 Task: Create a due date automation trigger when advanced on, on the tuesday before a card is due add fields with custom field "Resume" set to a date in this week at 11:00 AM.
Action: Mouse moved to (1149, 97)
Screenshot: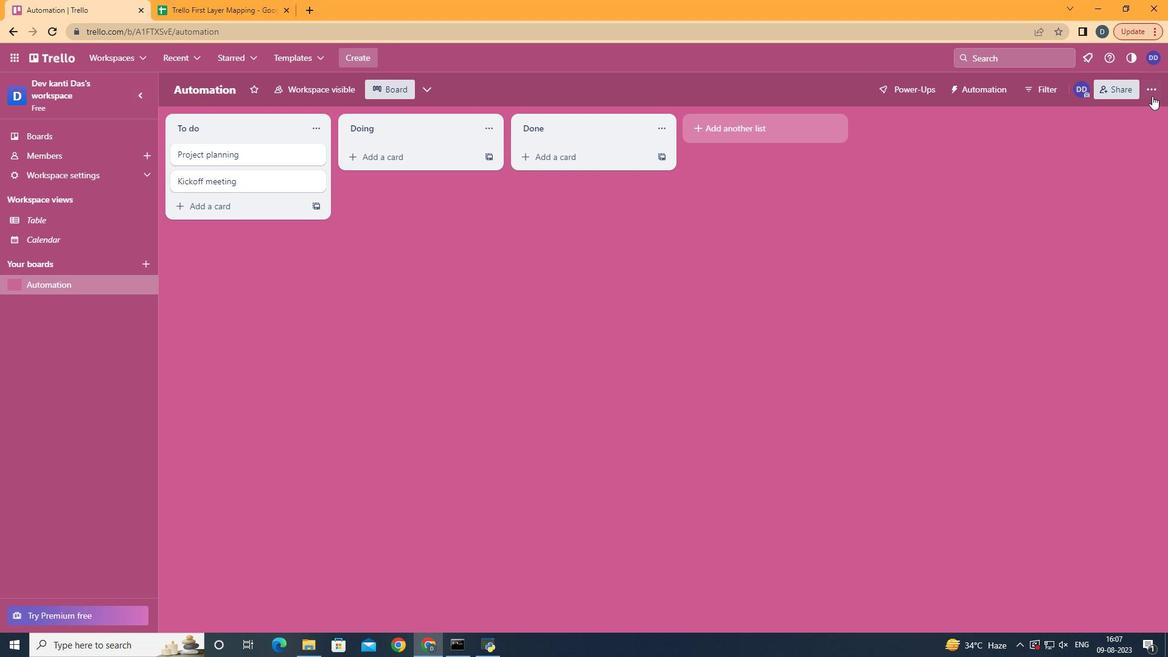 
Action: Mouse pressed left at (1149, 97)
Screenshot: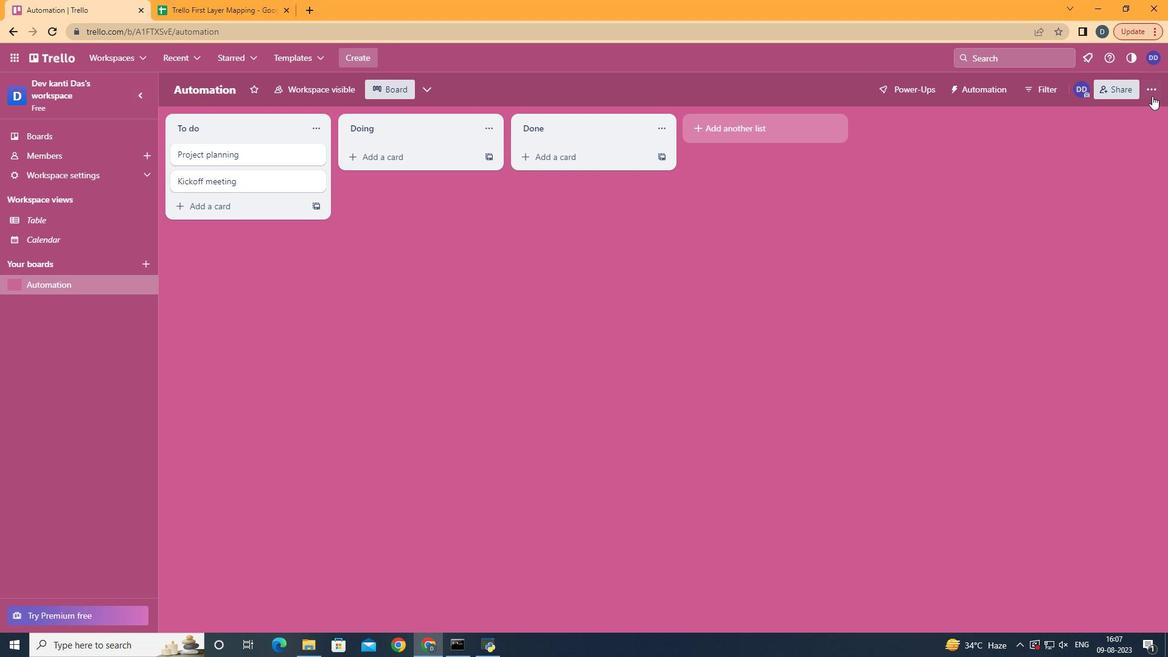 
Action: Mouse moved to (1149, 93)
Screenshot: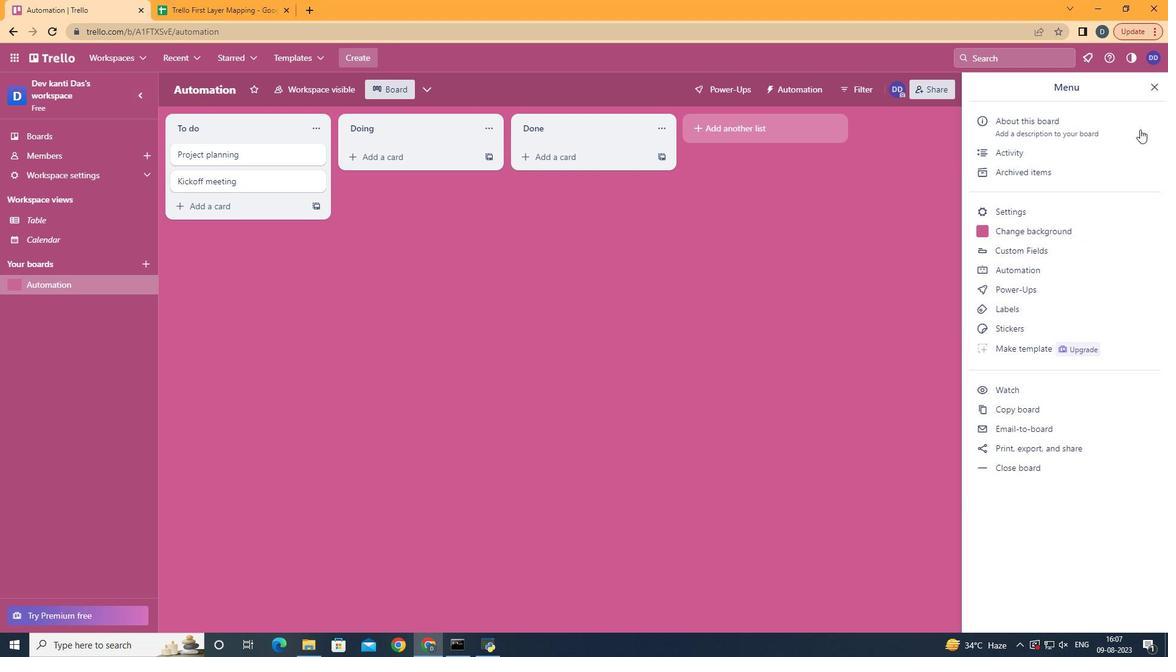 
Action: Mouse pressed left at (1149, 93)
Screenshot: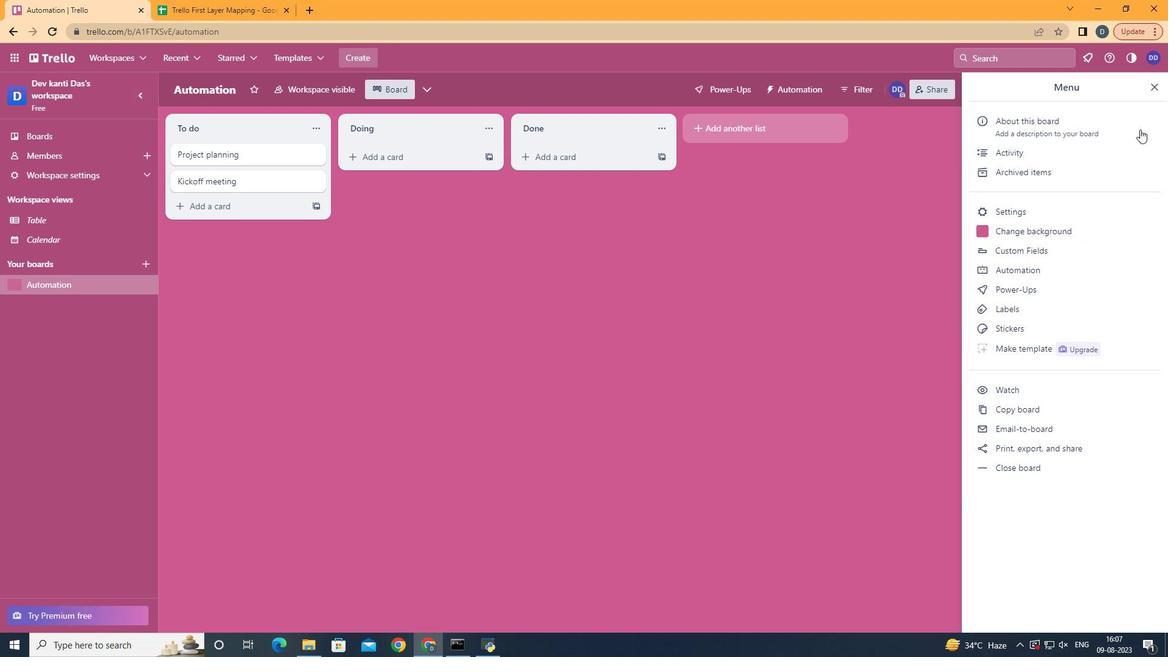 
Action: Mouse moved to (1033, 270)
Screenshot: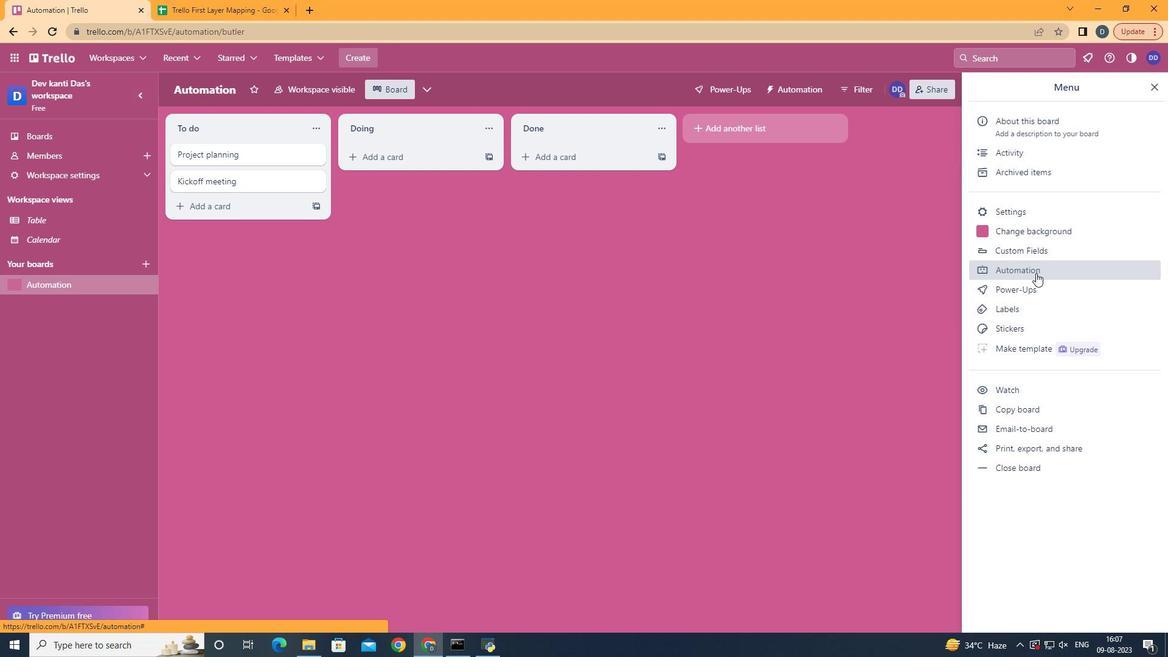 
Action: Mouse pressed left at (1033, 270)
Screenshot: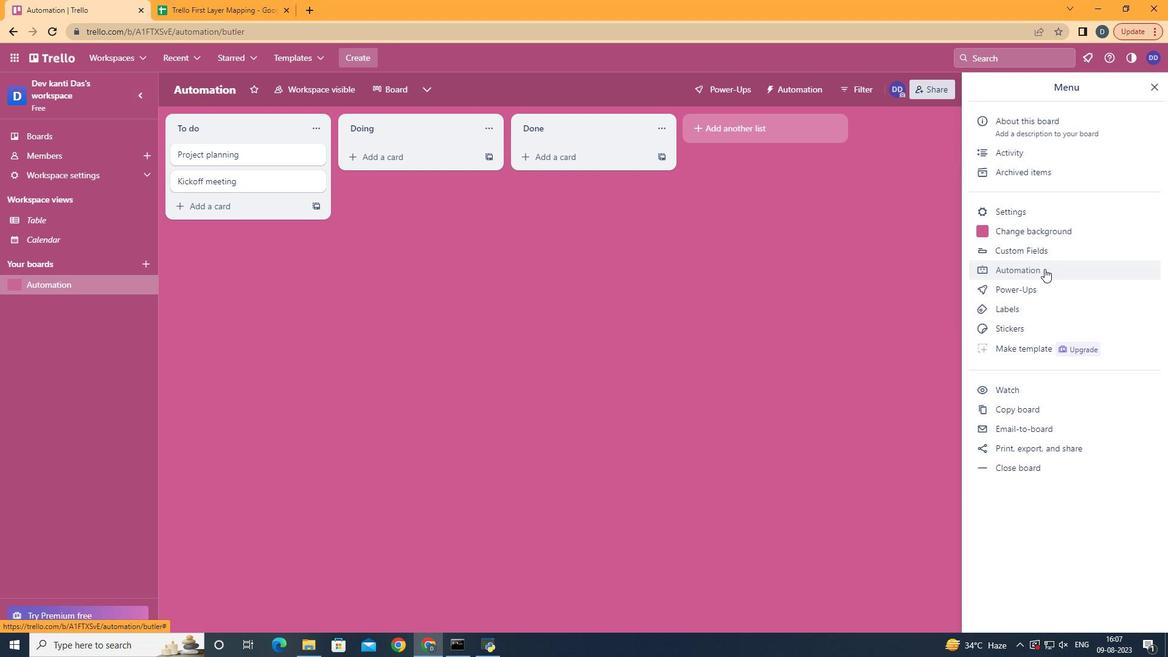 
Action: Mouse moved to (226, 242)
Screenshot: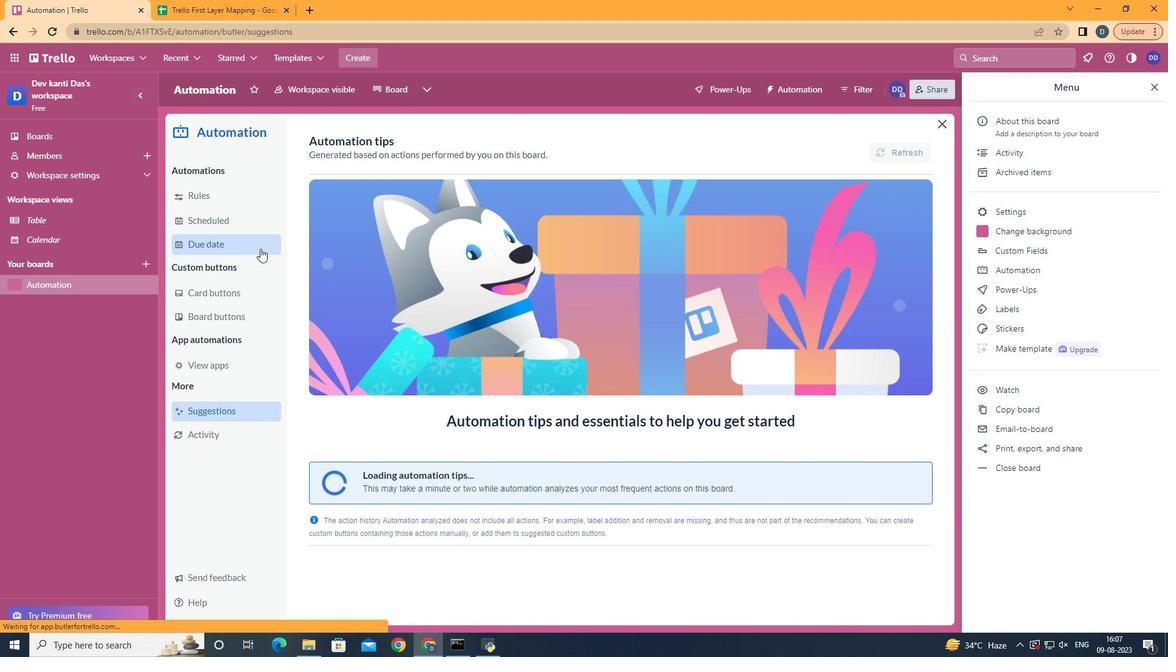 
Action: Mouse pressed left at (226, 242)
Screenshot: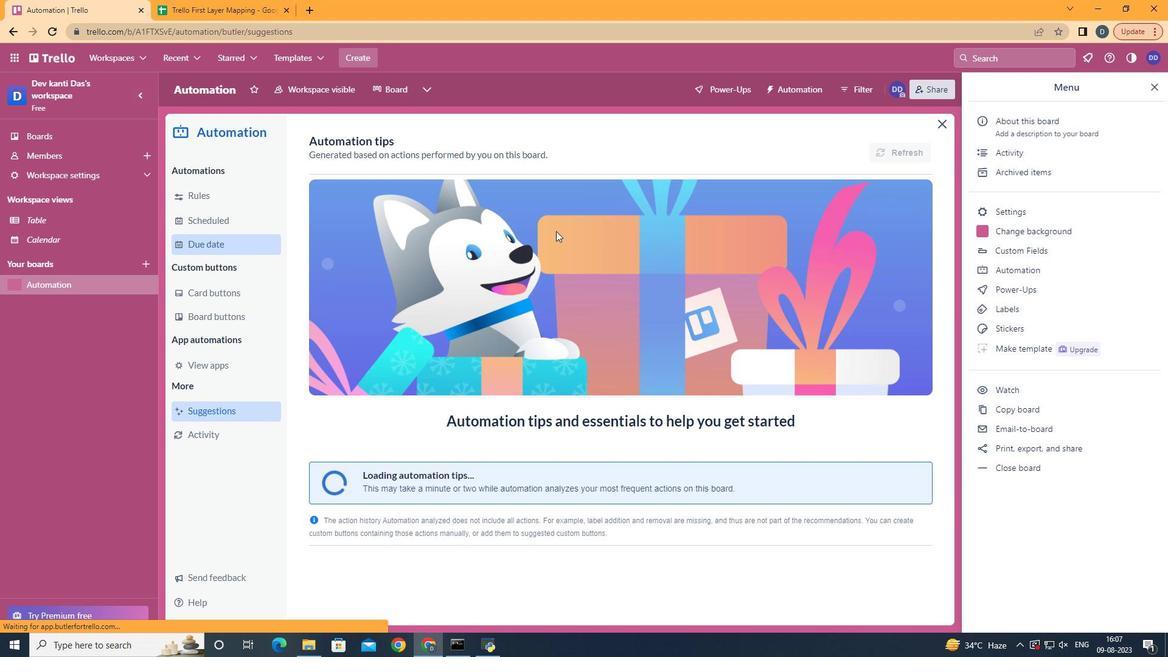 
Action: Mouse moved to (870, 145)
Screenshot: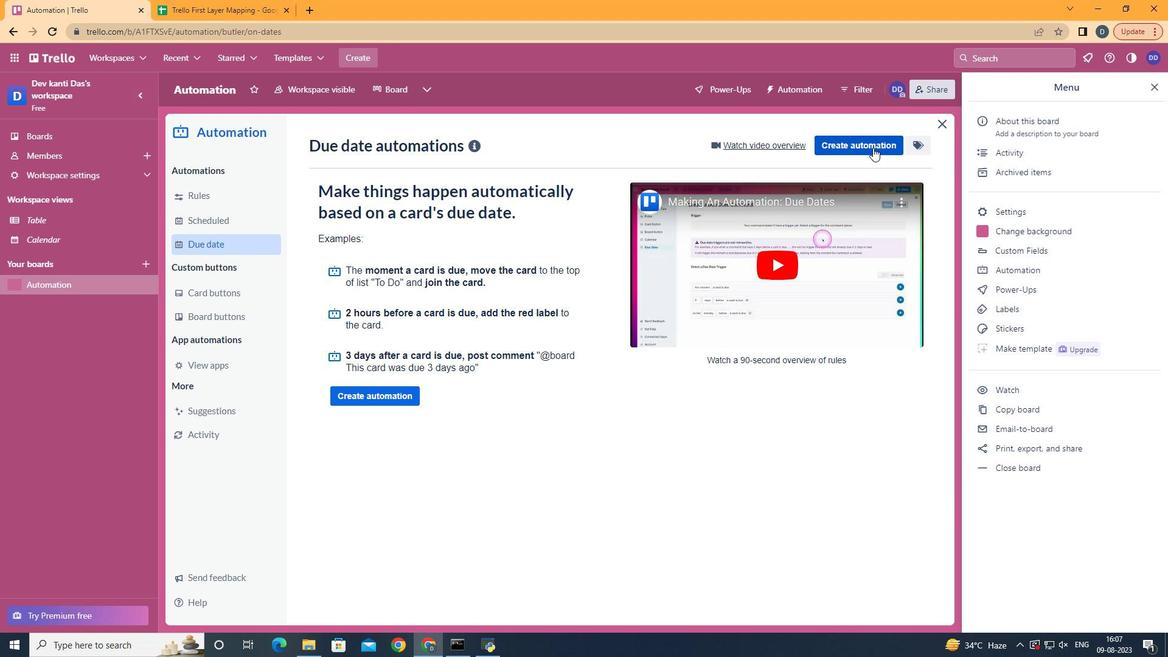 
Action: Mouse pressed left at (870, 145)
Screenshot: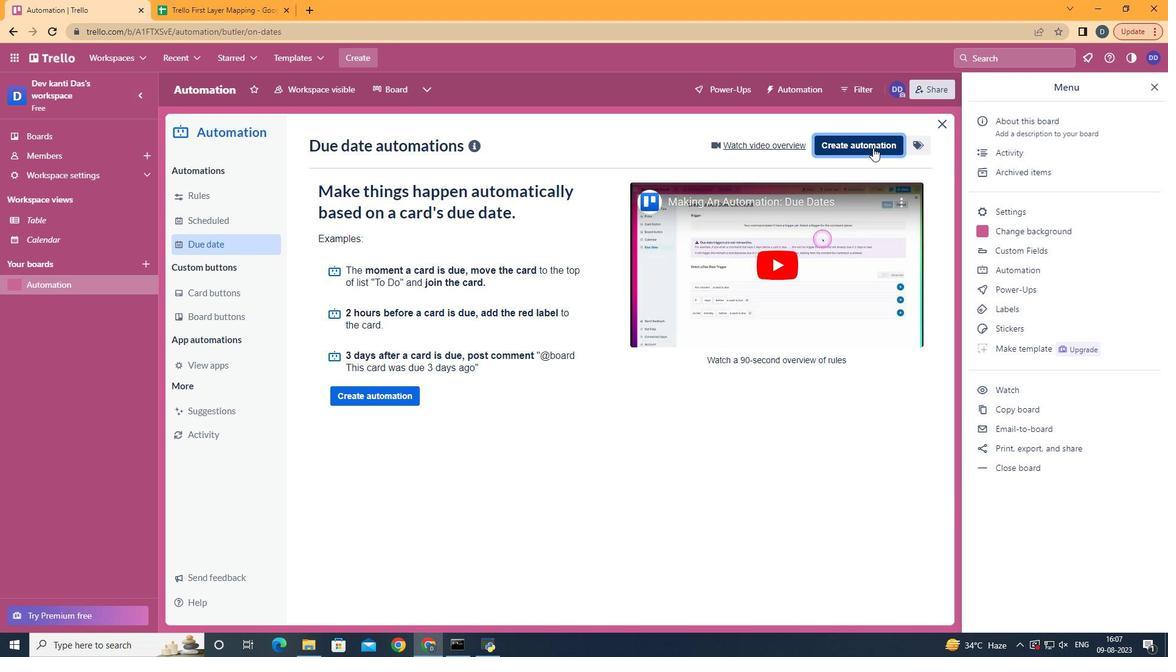 
Action: Mouse moved to (661, 255)
Screenshot: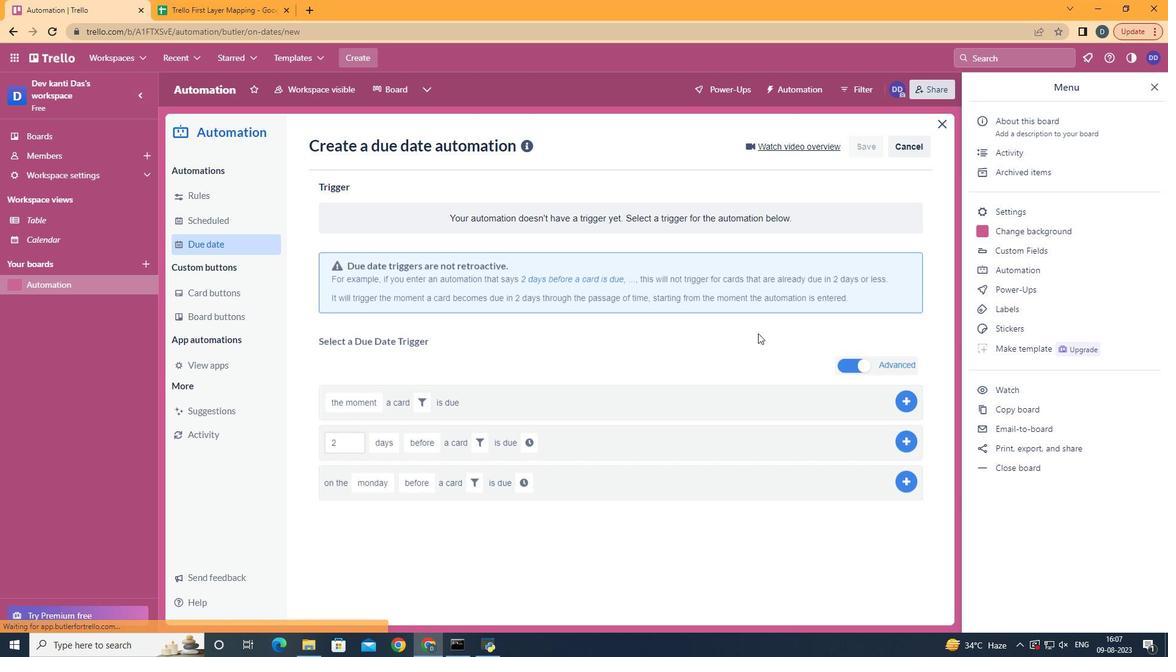 
Action: Mouse pressed left at (661, 255)
Screenshot: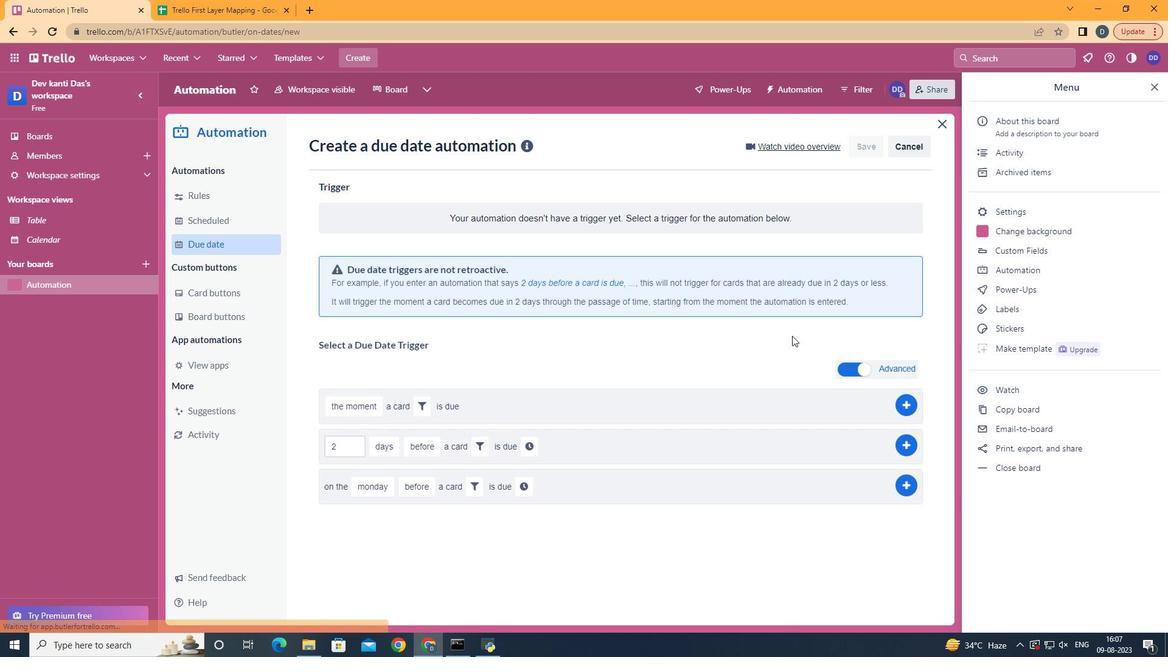 
Action: Mouse moved to (398, 333)
Screenshot: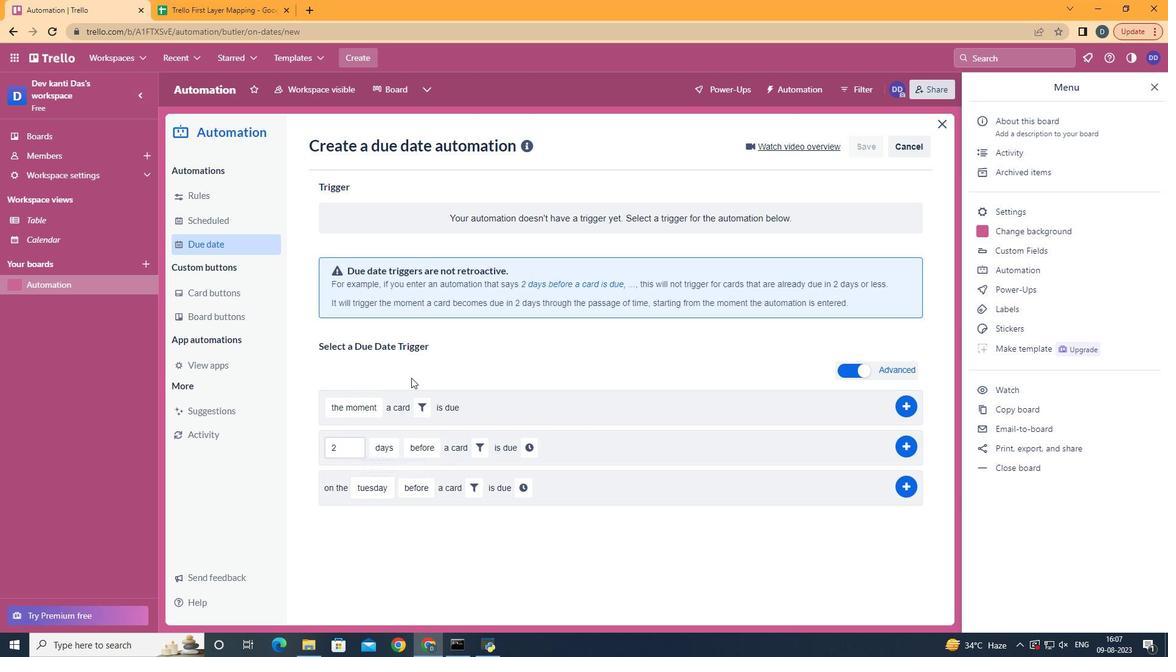 
Action: Mouse pressed left at (398, 333)
Screenshot: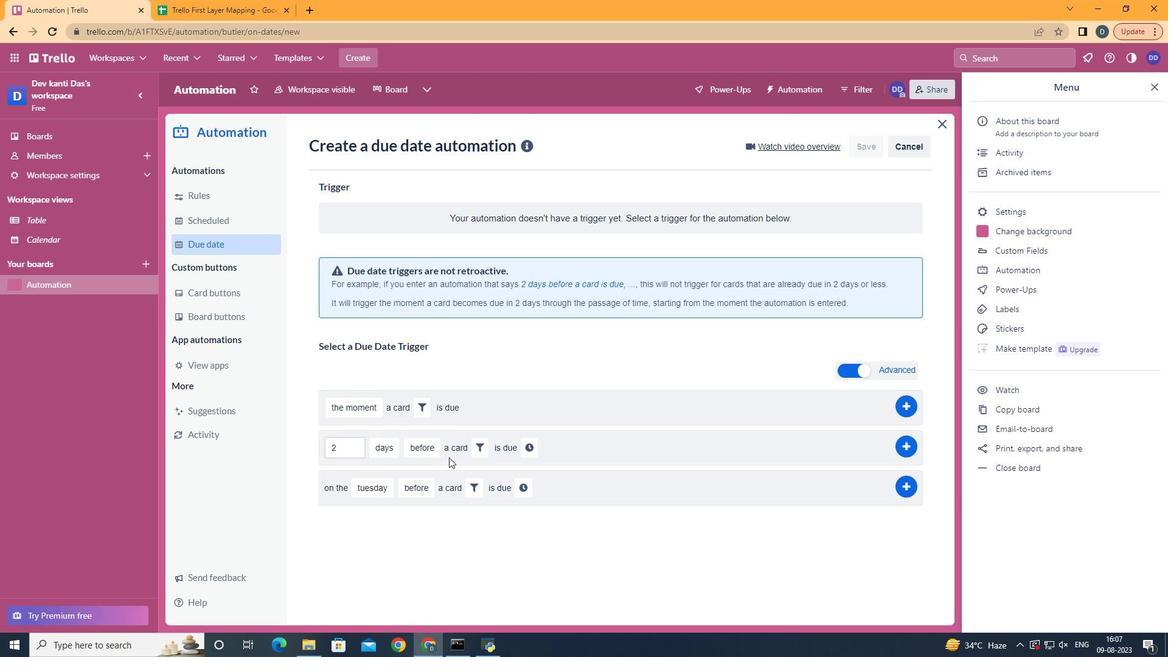 
Action: Mouse moved to (464, 484)
Screenshot: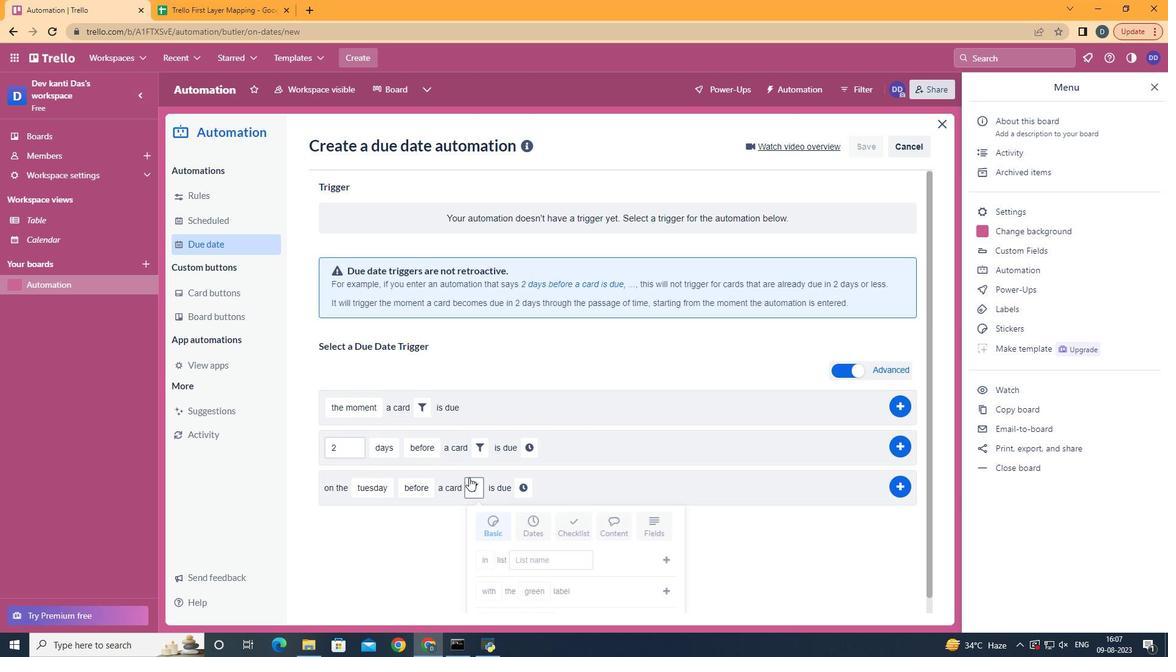 
Action: Mouse pressed left at (464, 484)
Screenshot: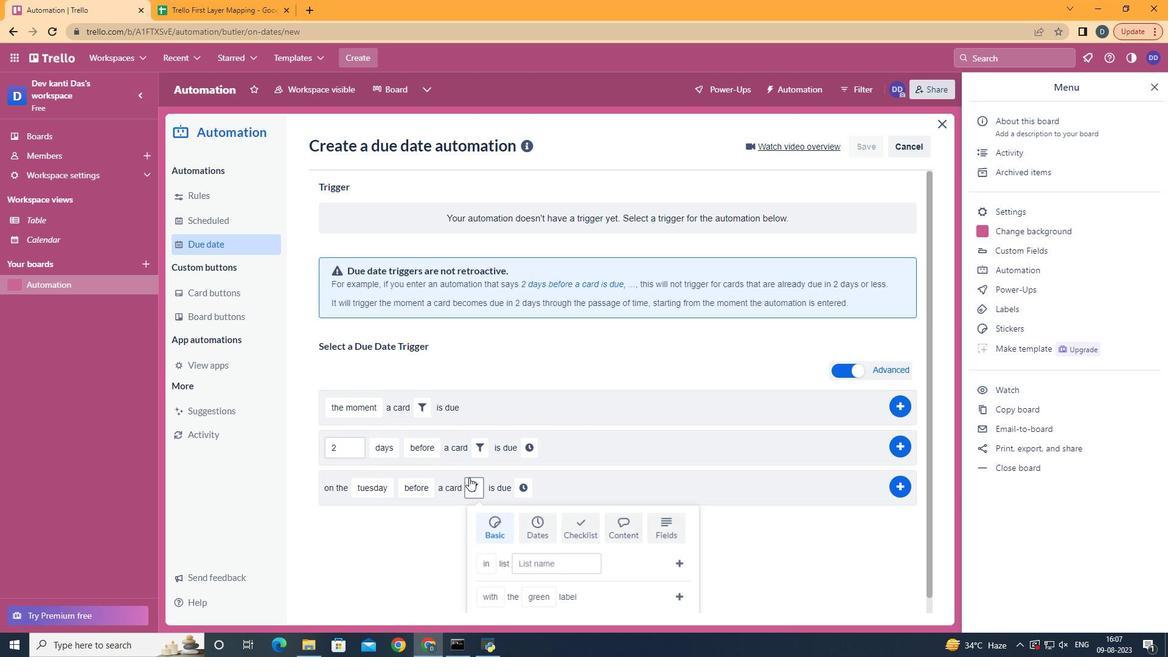 
Action: Mouse moved to (668, 528)
Screenshot: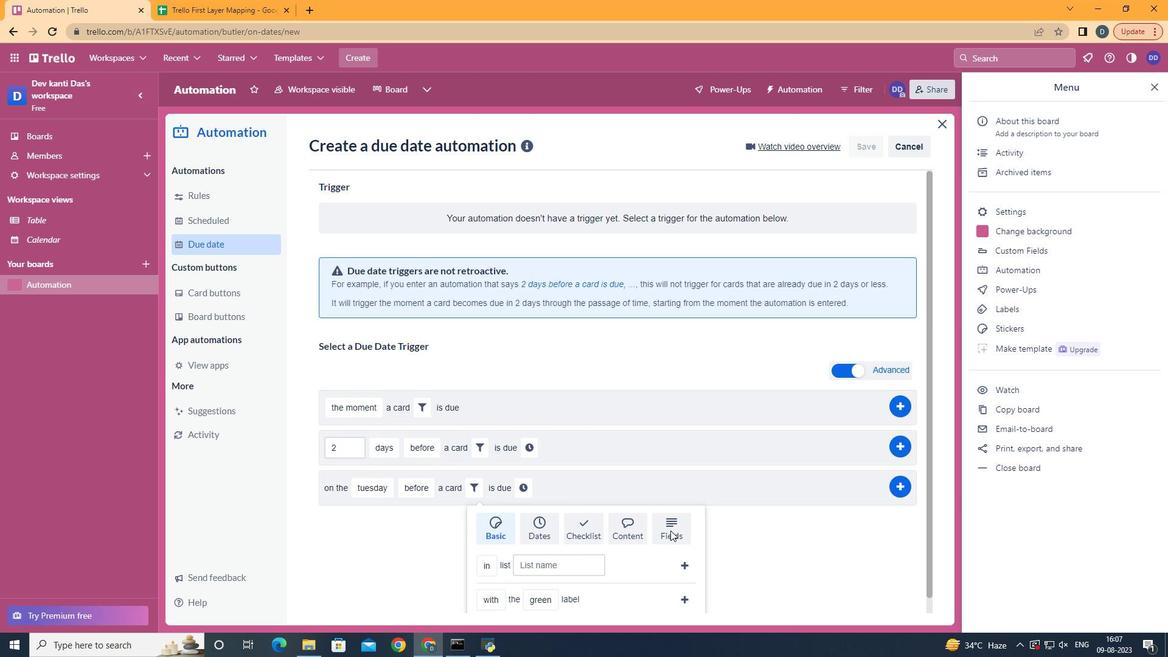 
Action: Mouse pressed left at (668, 528)
Screenshot: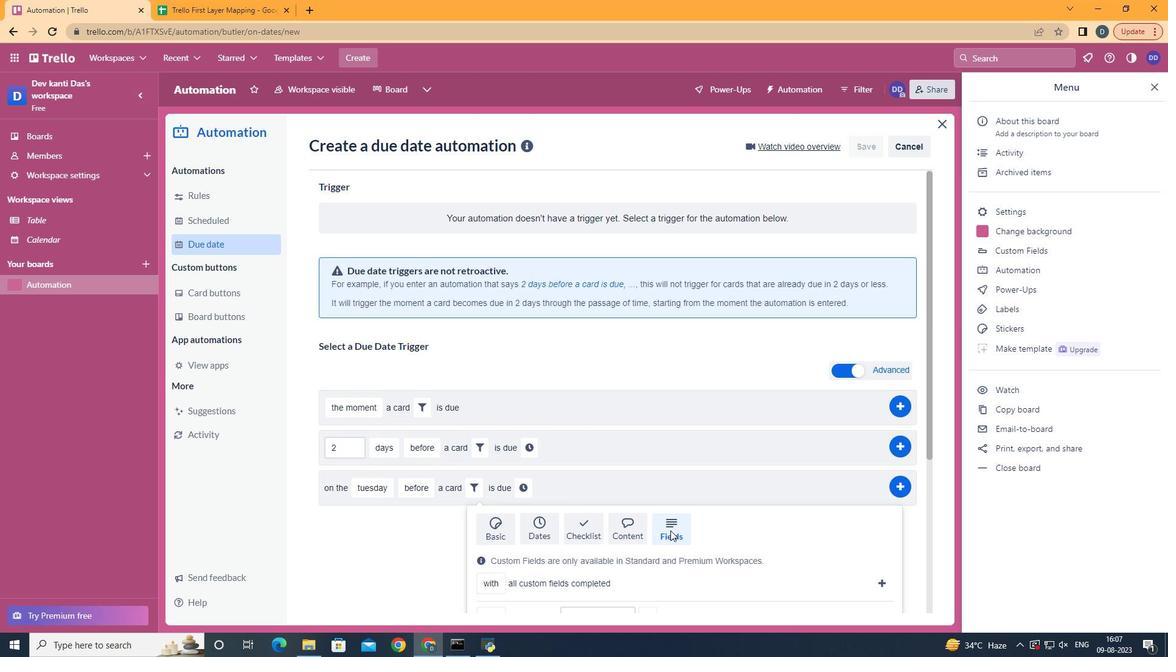 
Action: Mouse scrolled (668, 527) with delta (0, 0)
Screenshot: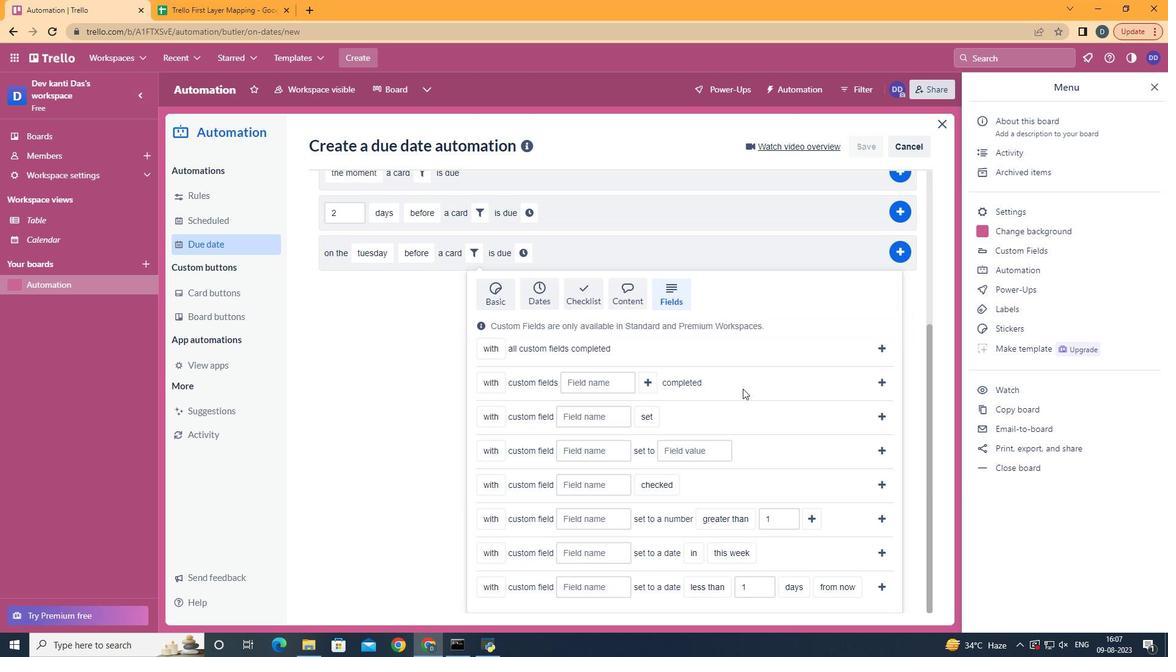 
Action: Mouse scrolled (668, 527) with delta (0, 0)
Screenshot: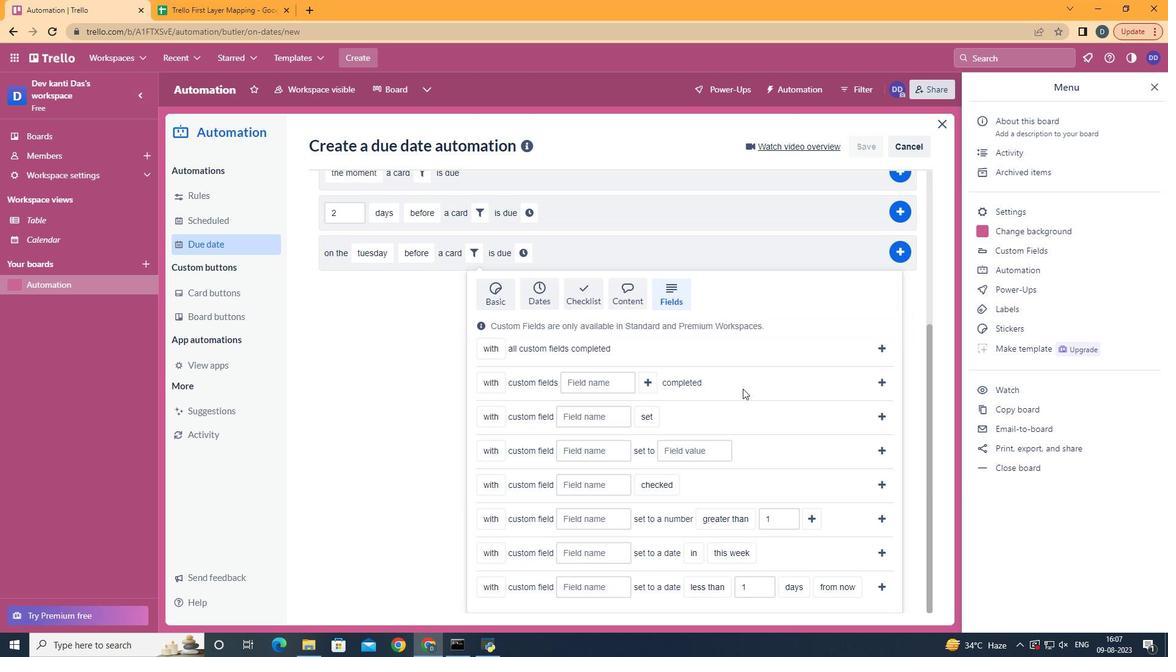 
Action: Mouse scrolled (668, 527) with delta (0, 0)
Screenshot: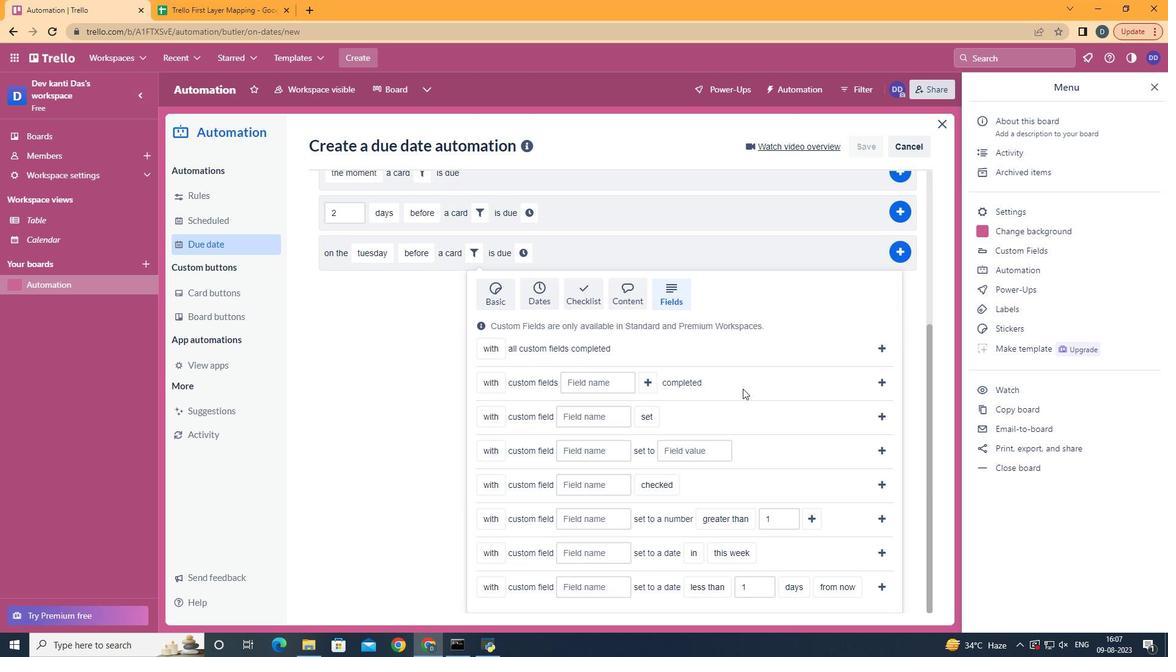 
Action: Mouse scrolled (668, 526) with delta (0, -1)
Screenshot: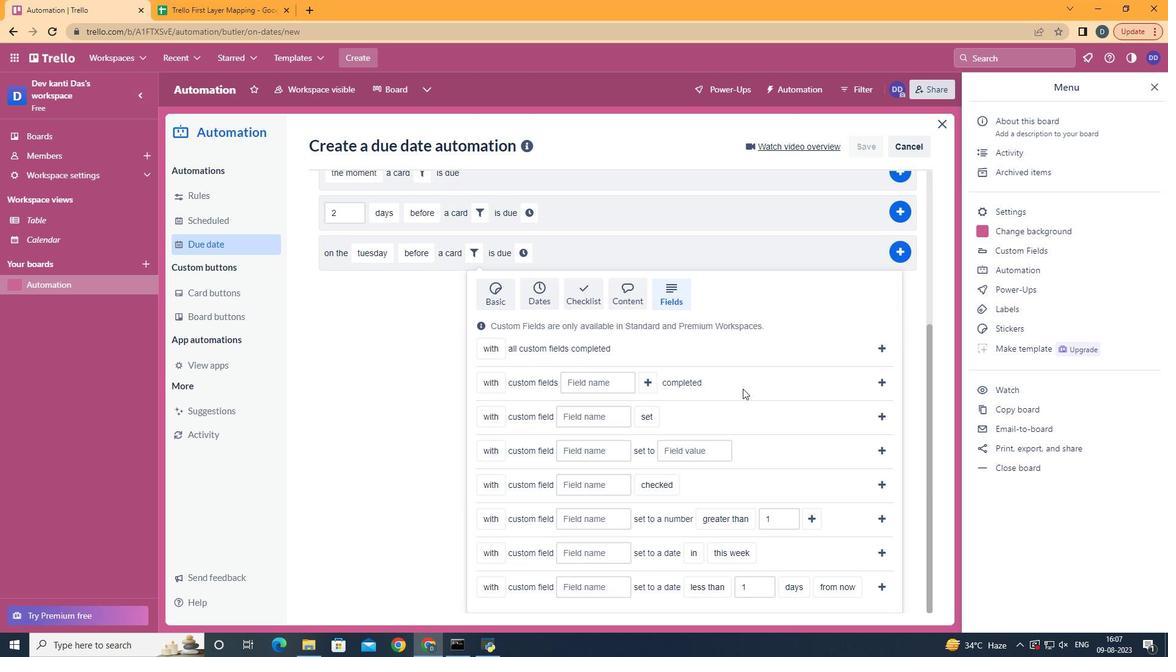 
Action: Mouse moved to (669, 528)
Screenshot: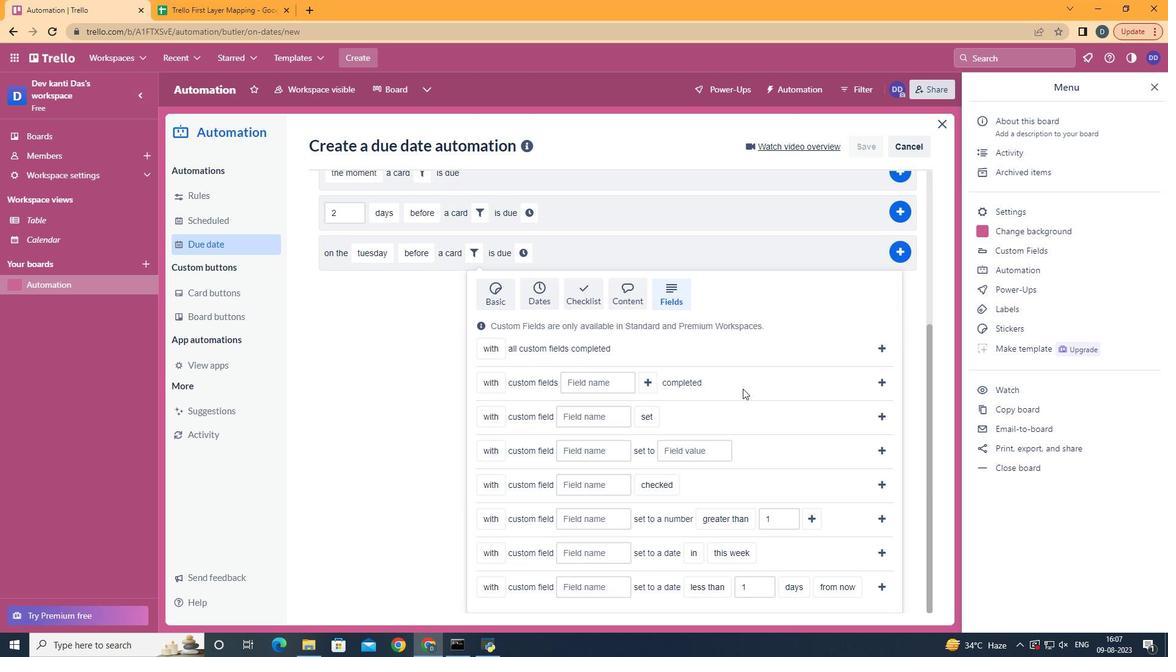 
Action: Mouse scrolled (669, 528) with delta (0, 0)
Screenshot: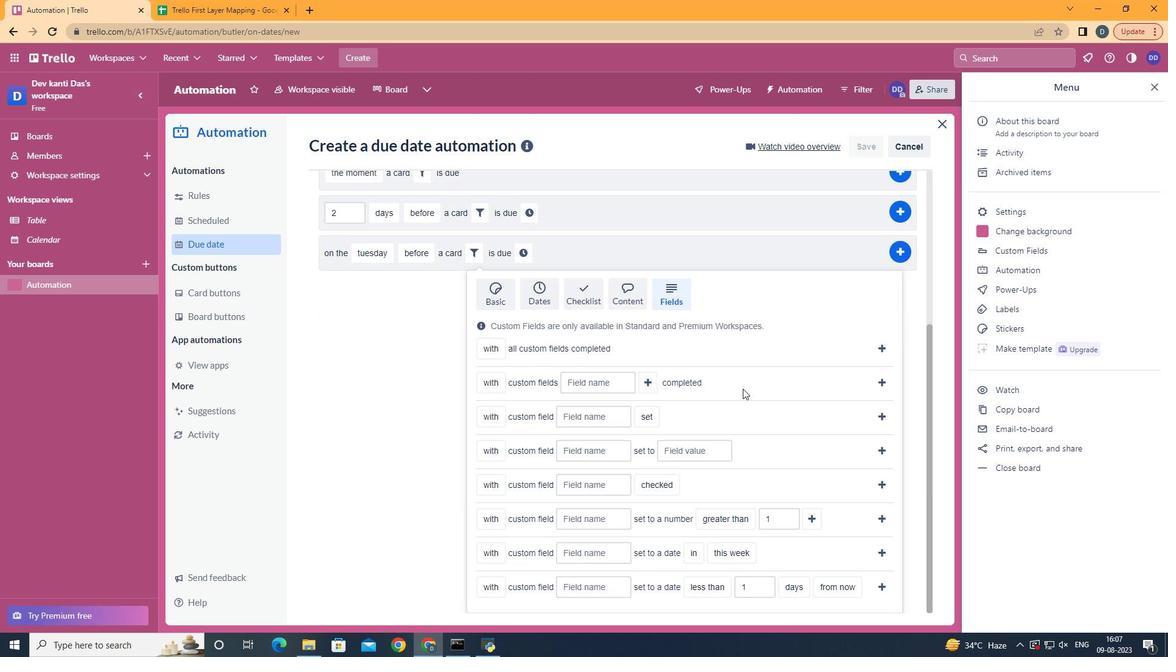
Action: Mouse moved to (495, 569)
Screenshot: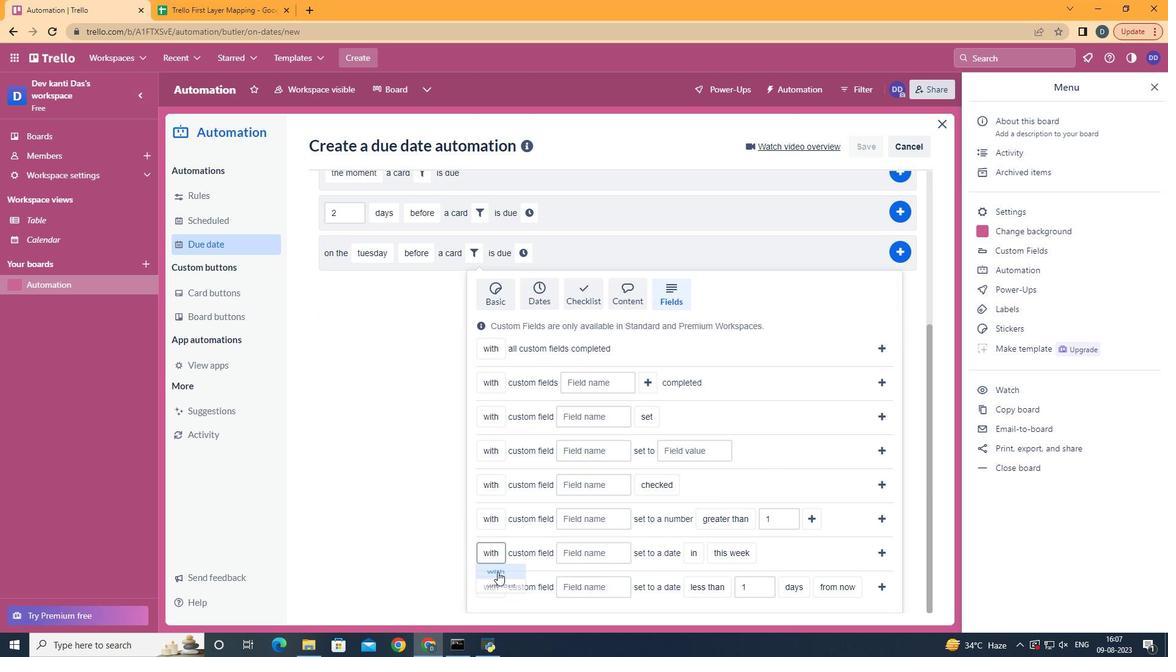 
Action: Mouse pressed left at (495, 569)
Screenshot: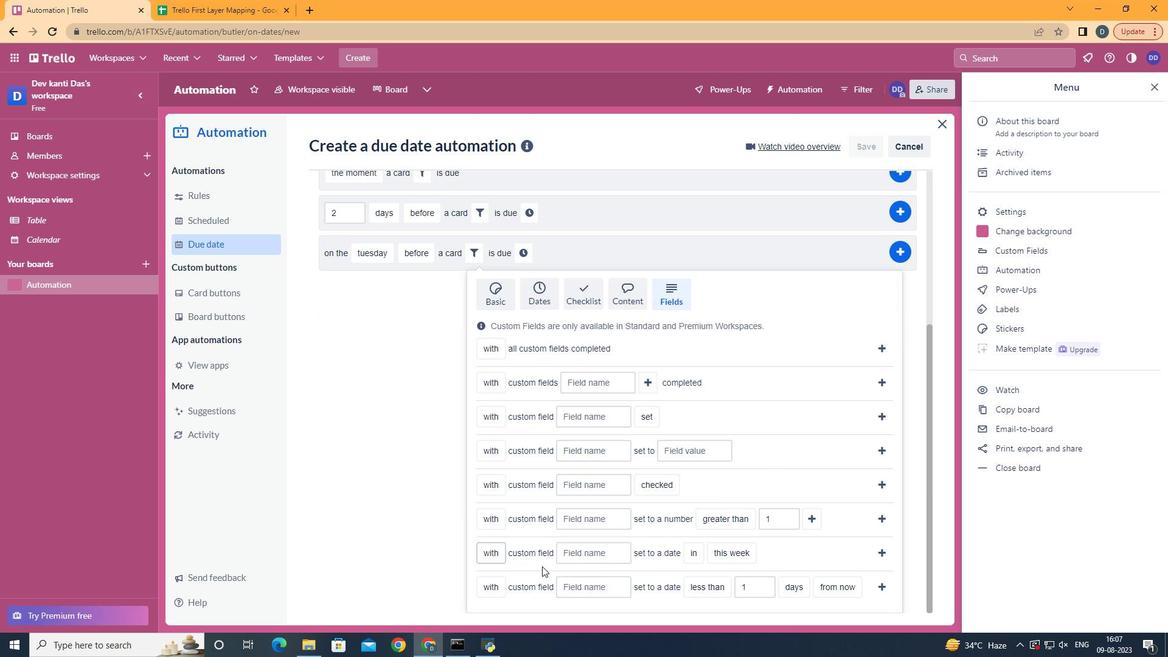 
Action: Mouse moved to (579, 554)
Screenshot: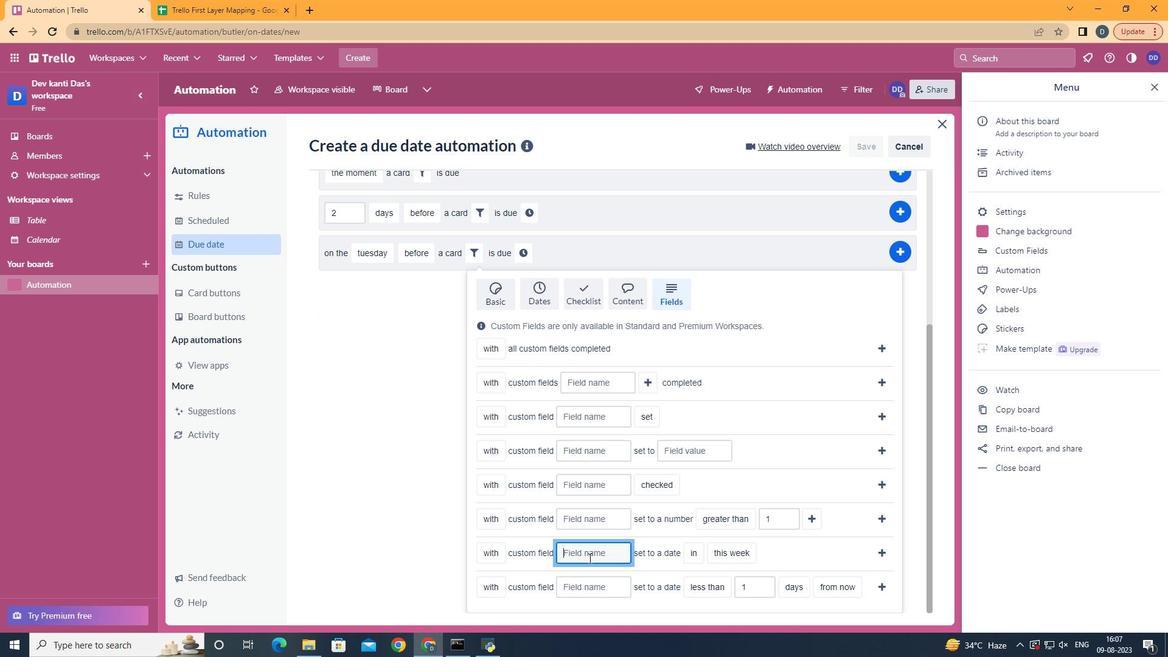 
Action: Mouse pressed left at (579, 554)
Screenshot: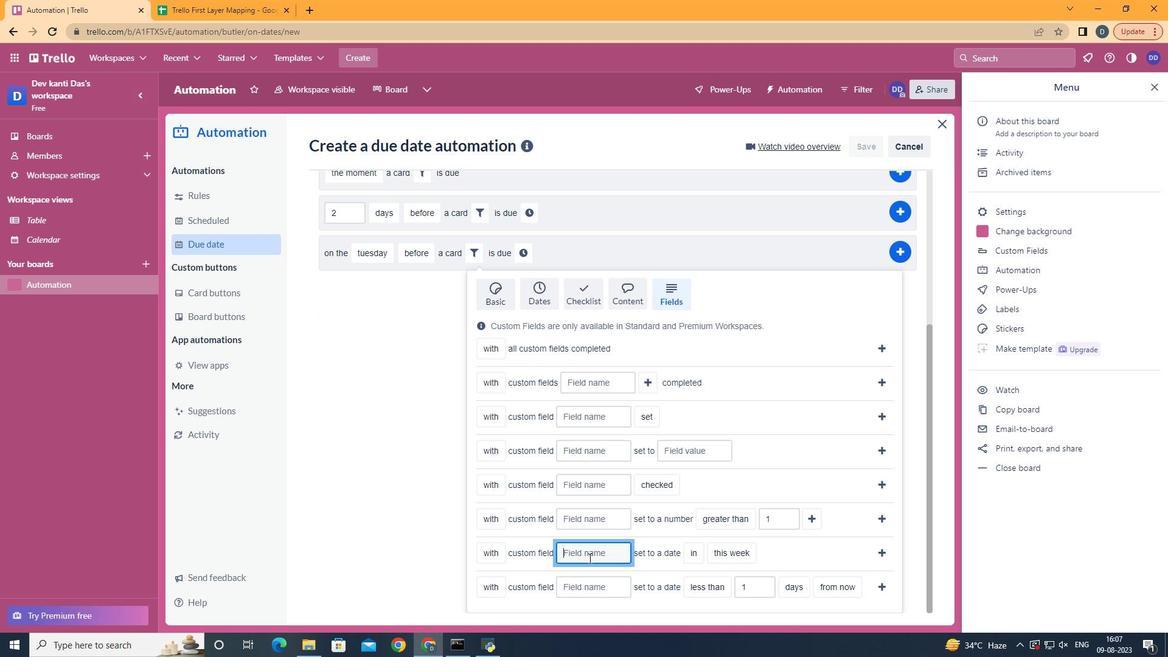 
Action: Mouse moved to (586, 555)
Screenshot: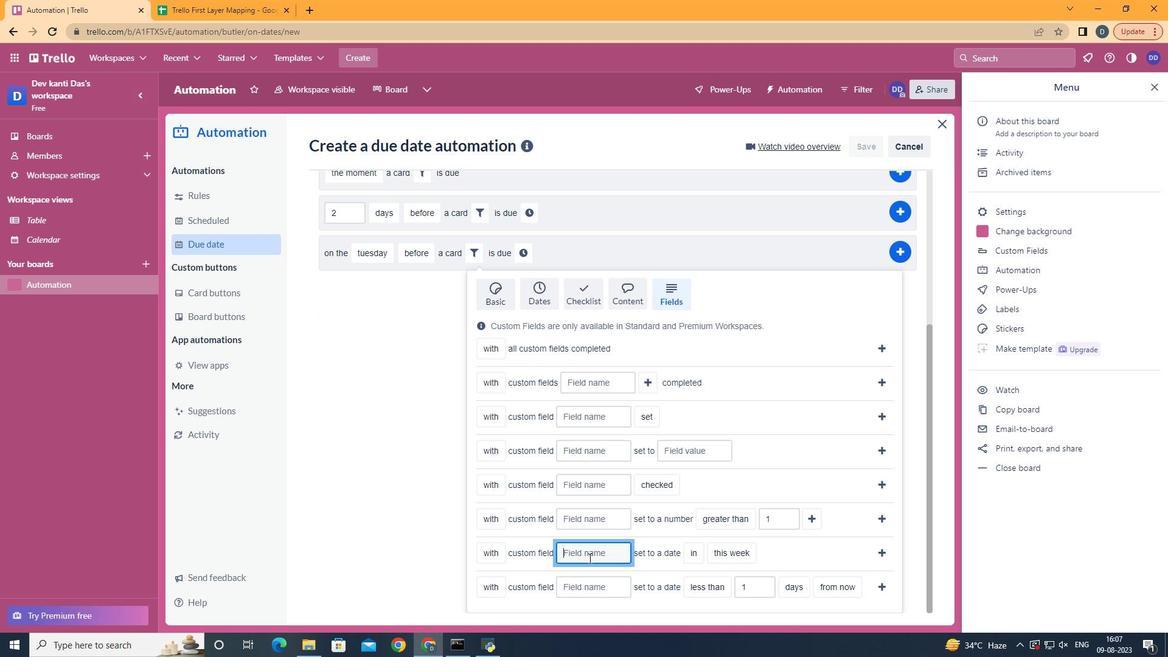 
Action: Key pressed <Key.shift>Resume
Screenshot: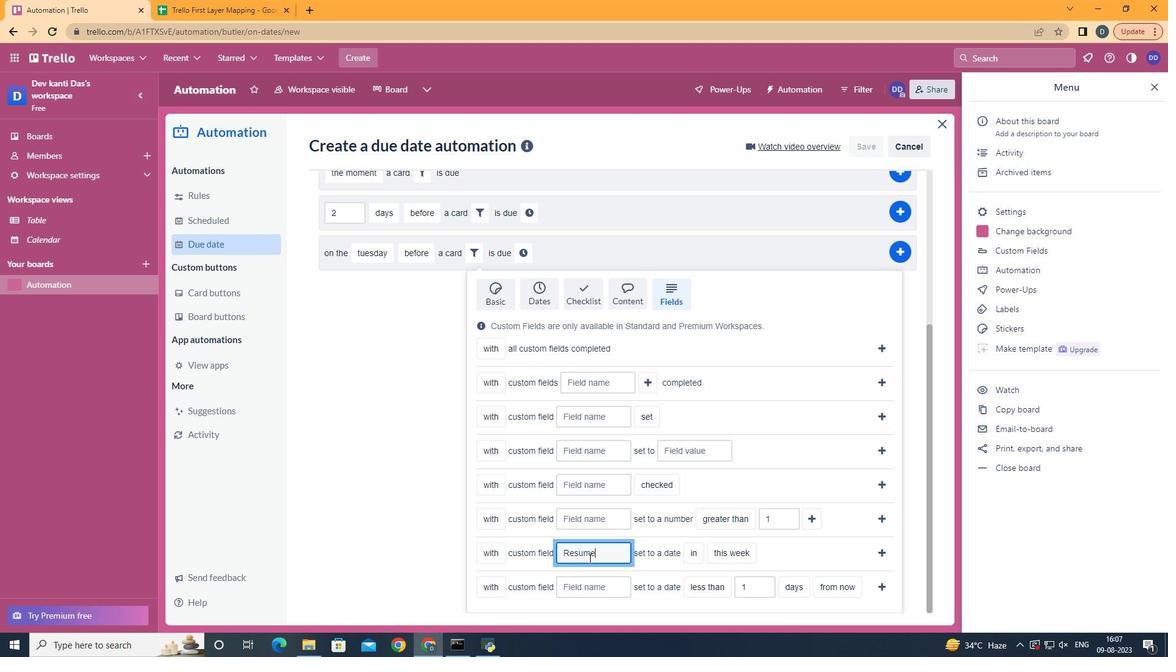 
Action: Mouse moved to (694, 567)
Screenshot: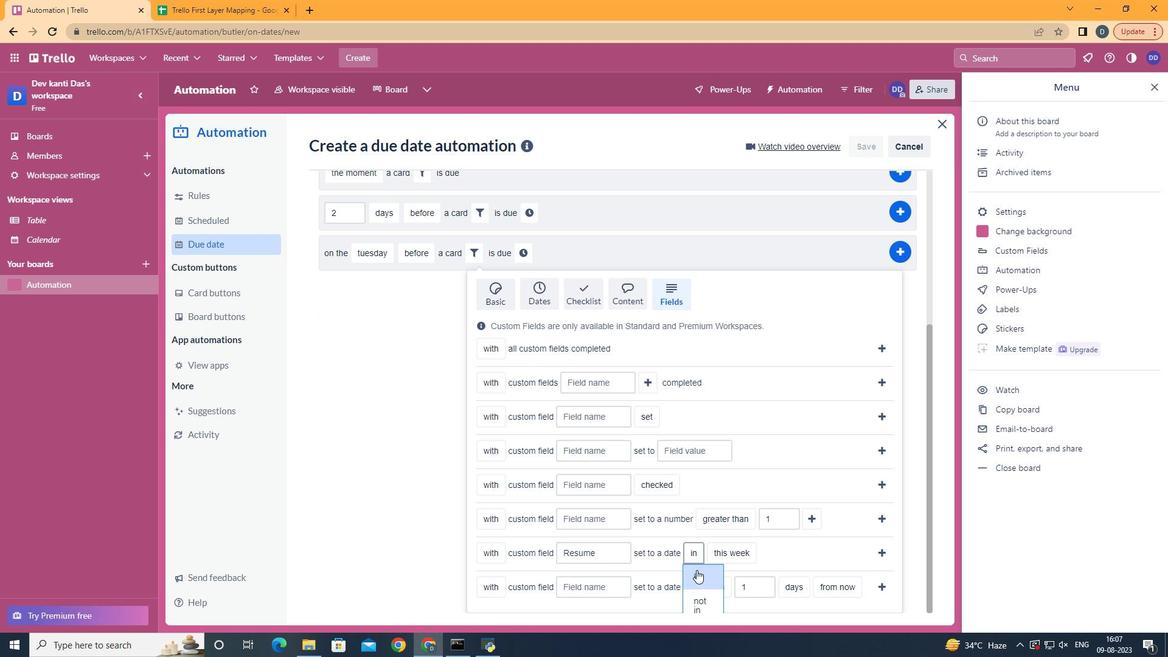 
Action: Mouse pressed left at (694, 567)
Screenshot: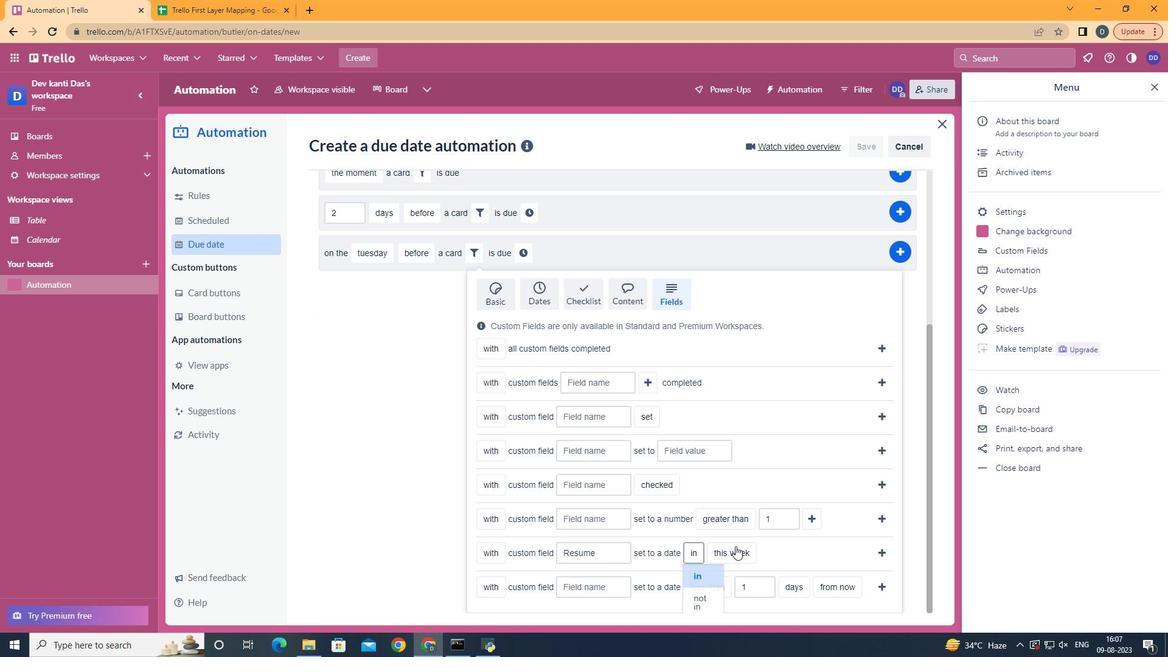 
Action: Mouse moved to (736, 565)
Screenshot: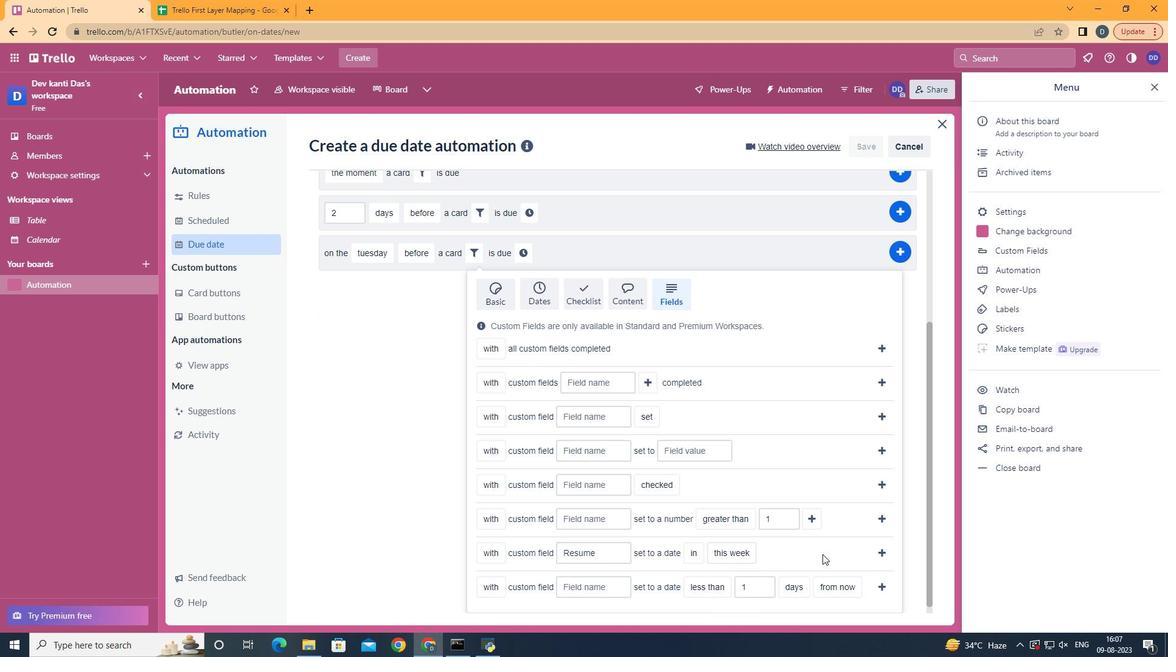 
Action: Mouse pressed left at (736, 565)
Screenshot: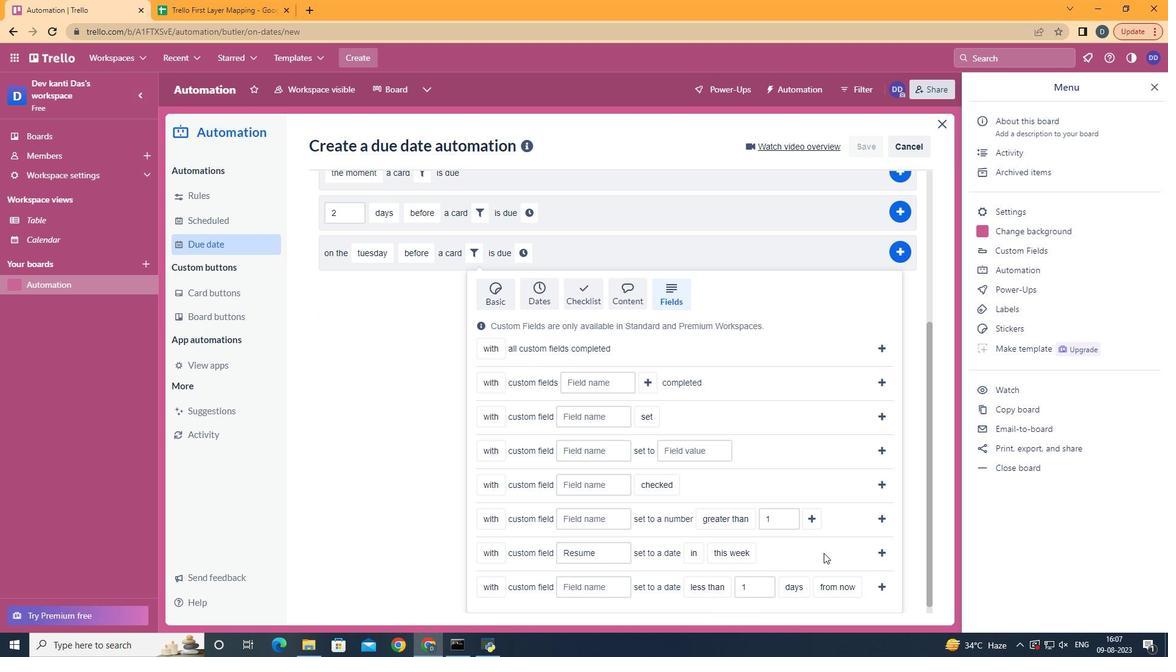 
Action: Mouse moved to (879, 548)
Screenshot: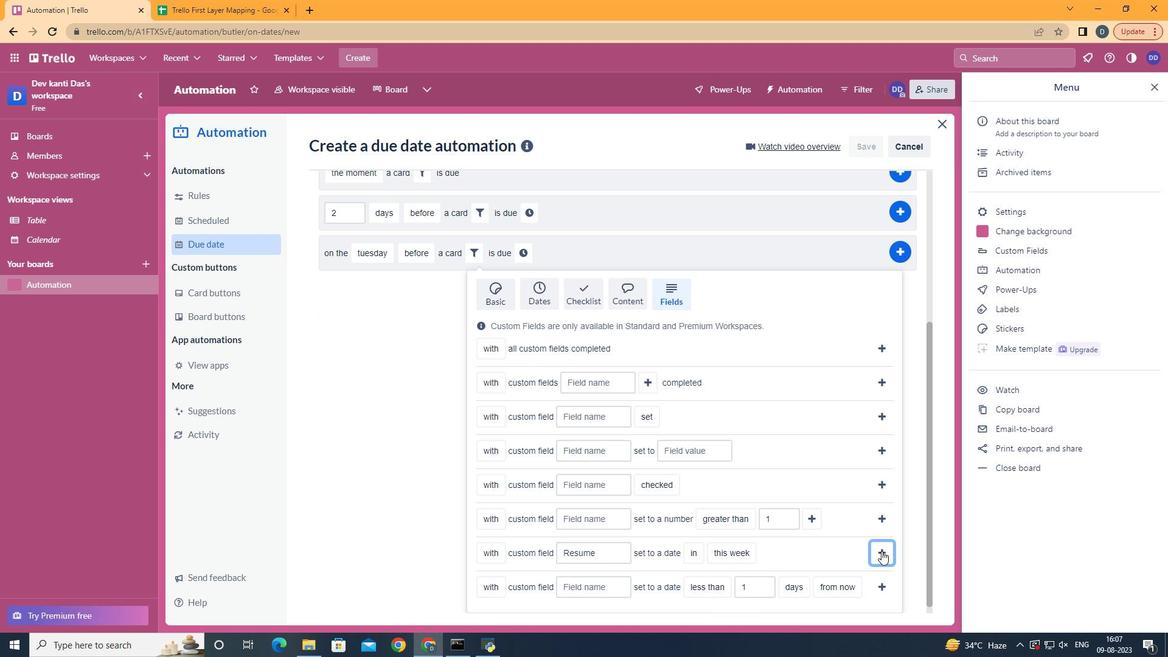 
Action: Mouse pressed left at (879, 548)
Screenshot: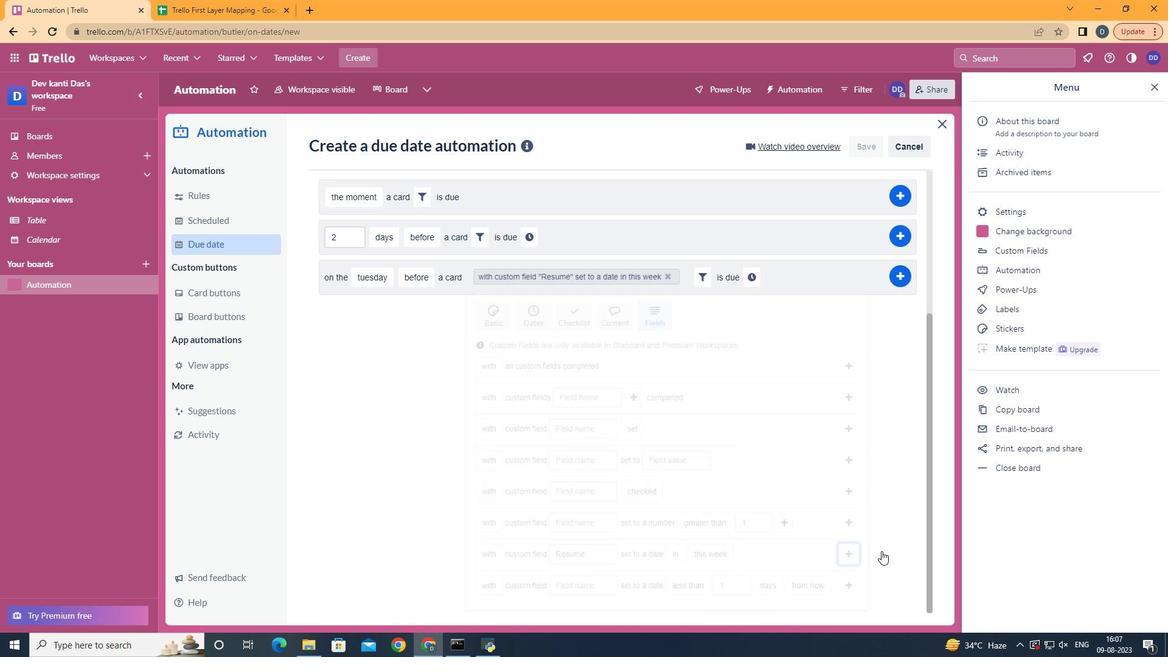 
Action: Mouse moved to (751, 482)
Screenshot: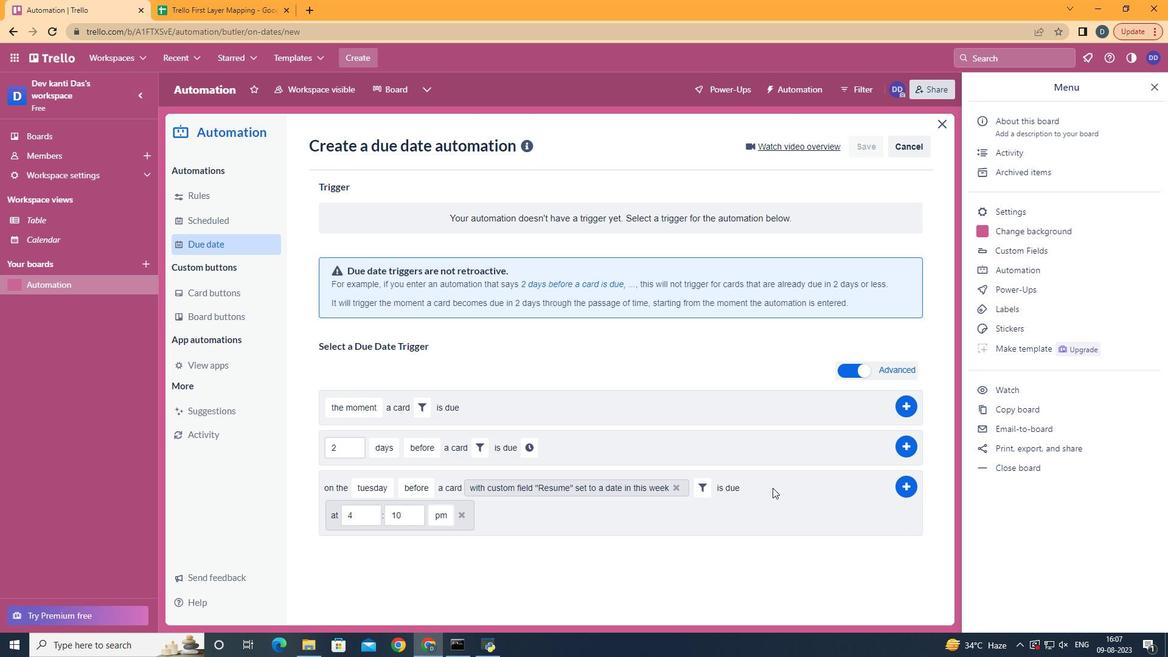 
Action: Mouse pressed left at (751, 482)
Screenshot: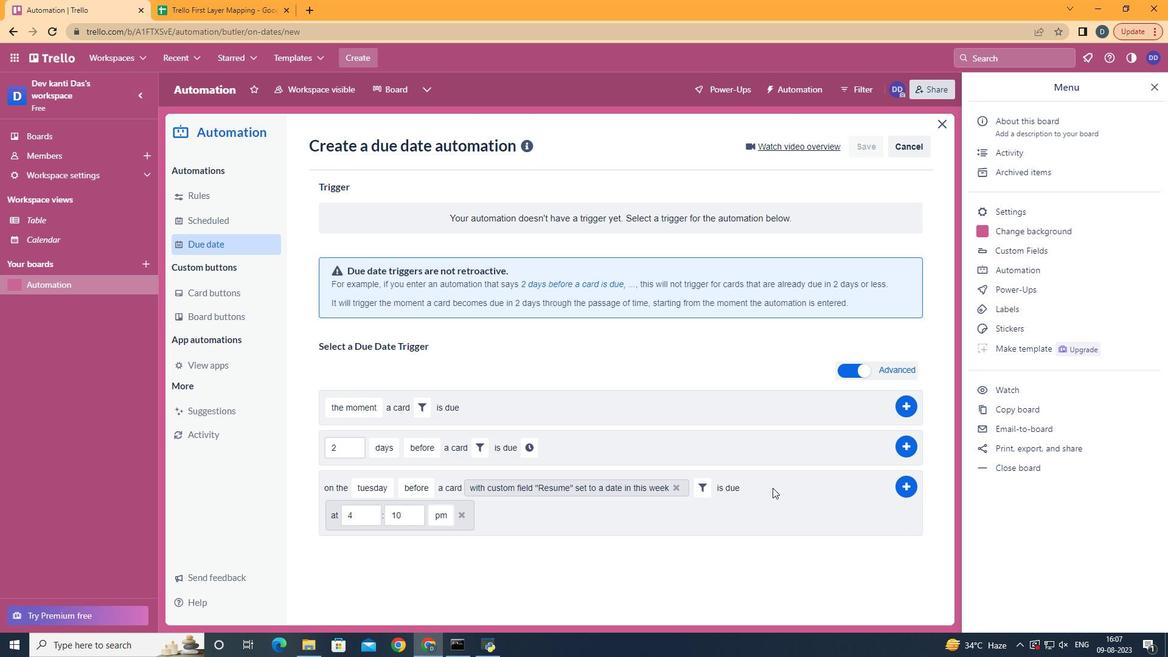 
Action: Mouse moved to (368, 511)
Screenshot: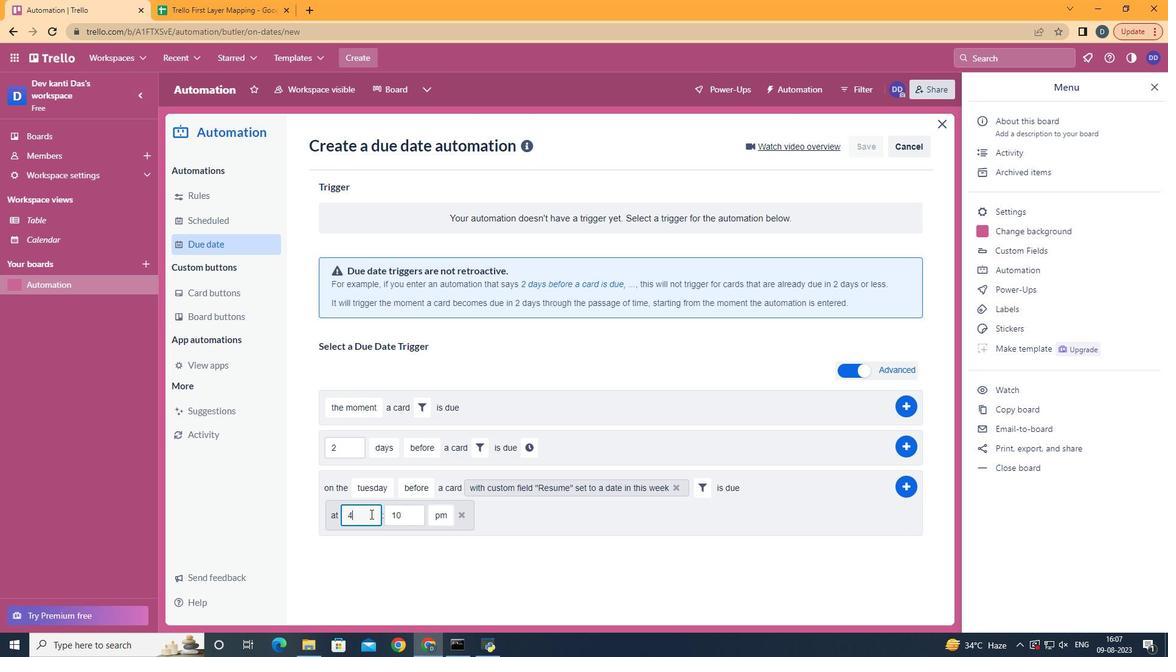 
Action: Mouse pressed left at (368, 511)
Screenshot: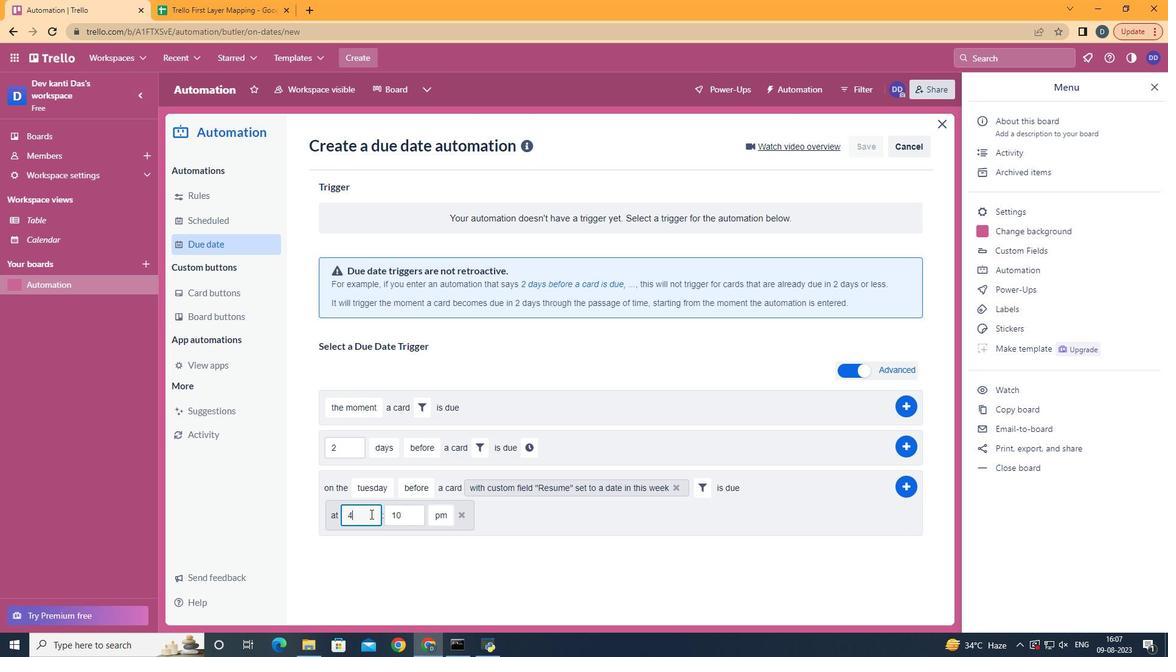 
Action: Key pressed <Key.backspace>11
Screenshot: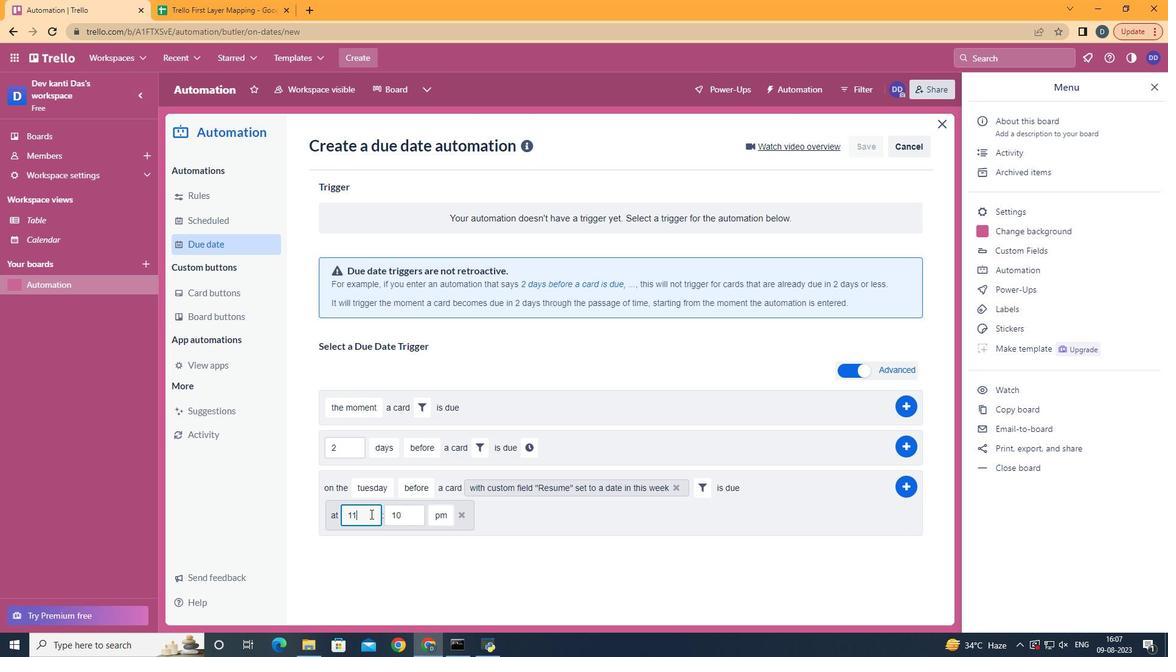 
Action: Mouse moved to (402, 519)
Screenshot: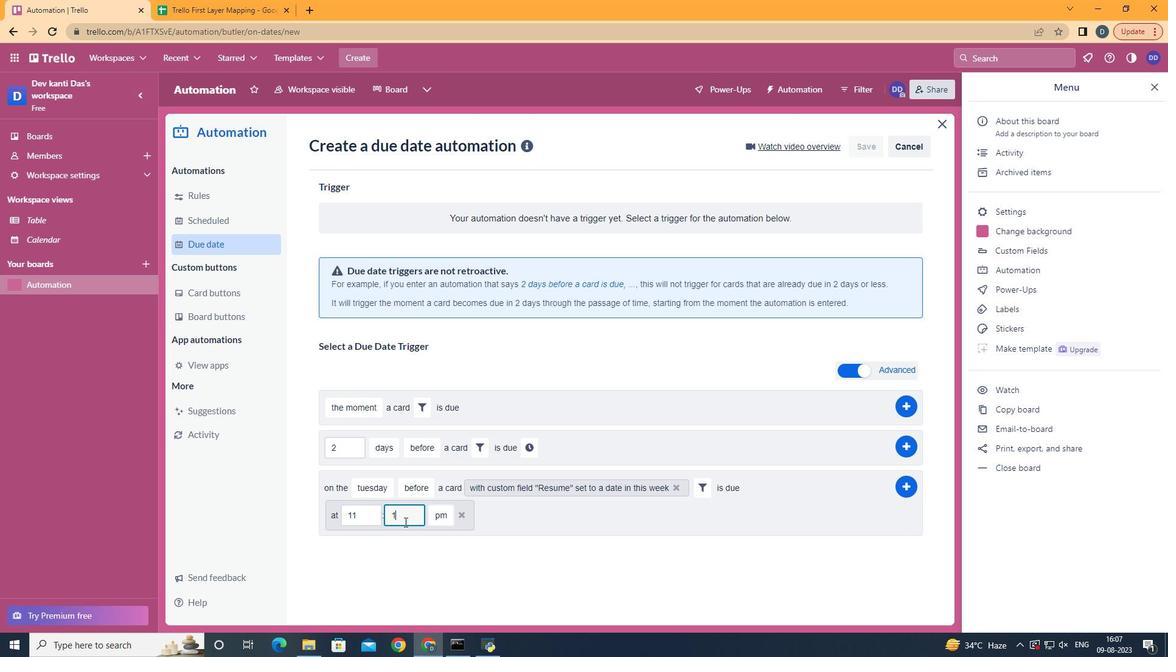 
Action: Mouse pressed left at (402, 519)
Screenshot: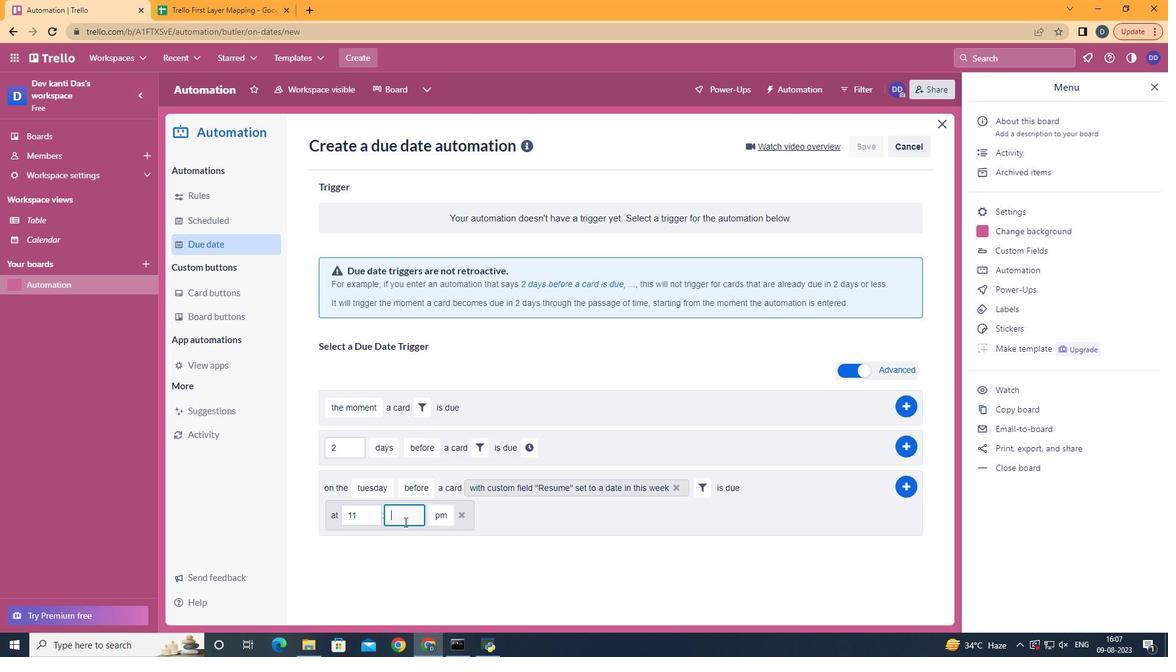 
Action: Key pressed <Key.backspace><Key.backspace>00
Screenshot: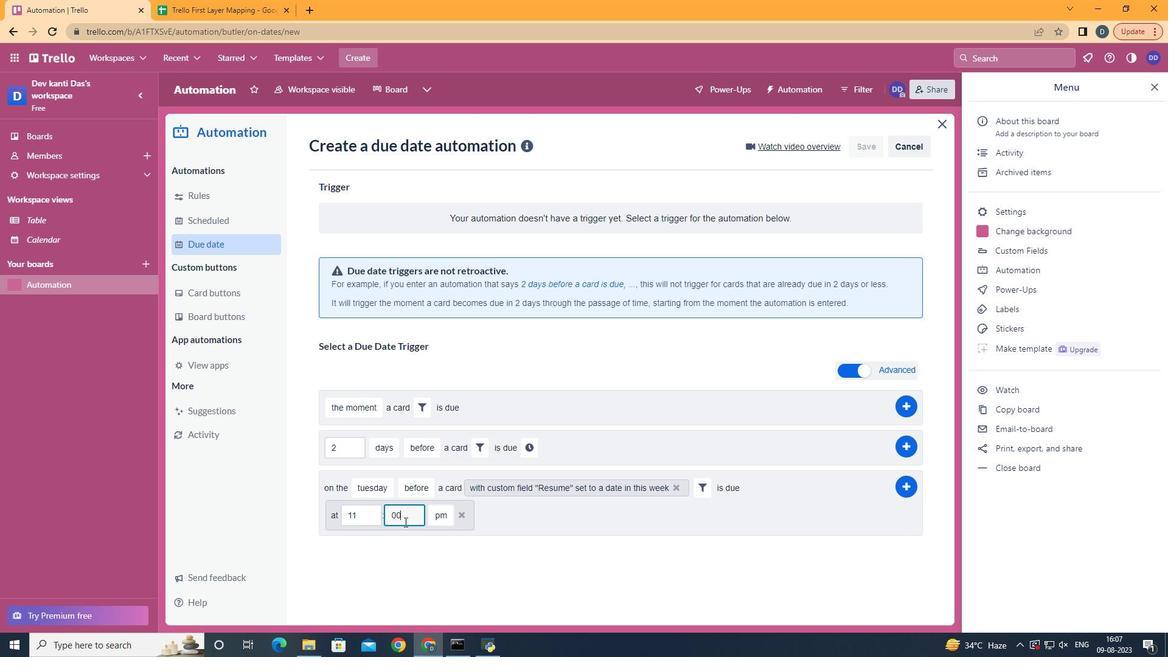 
Action: Mouse moved to (439, 539)
Screenshot: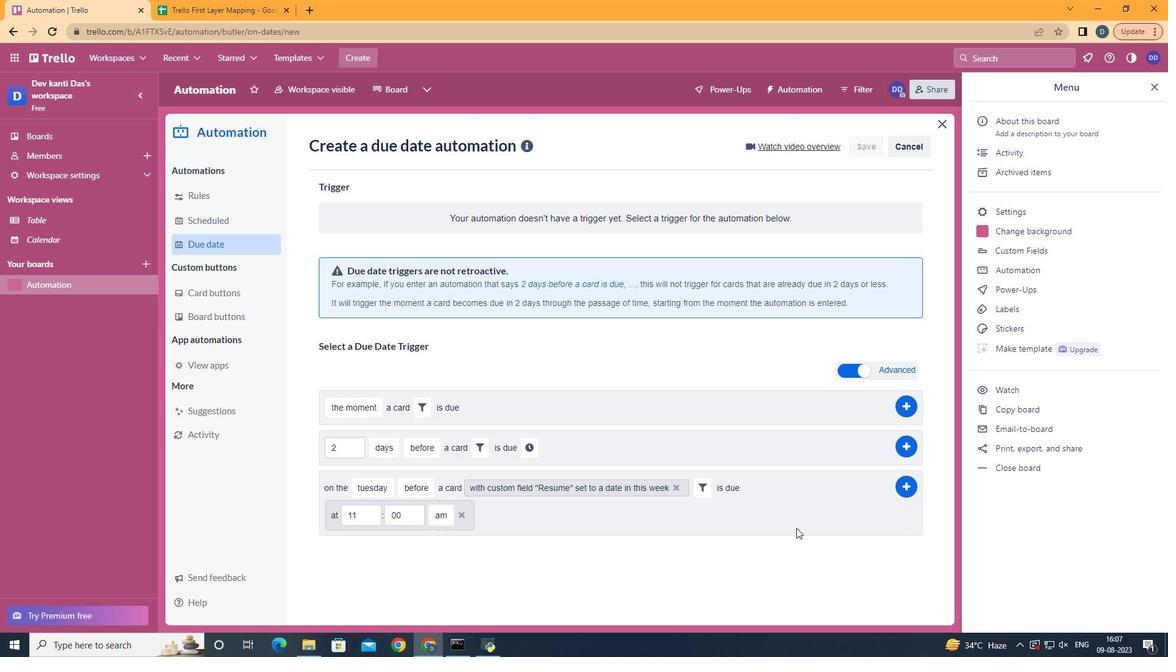 
Action: Mouse pressed left at (439, 539)
Screenshot: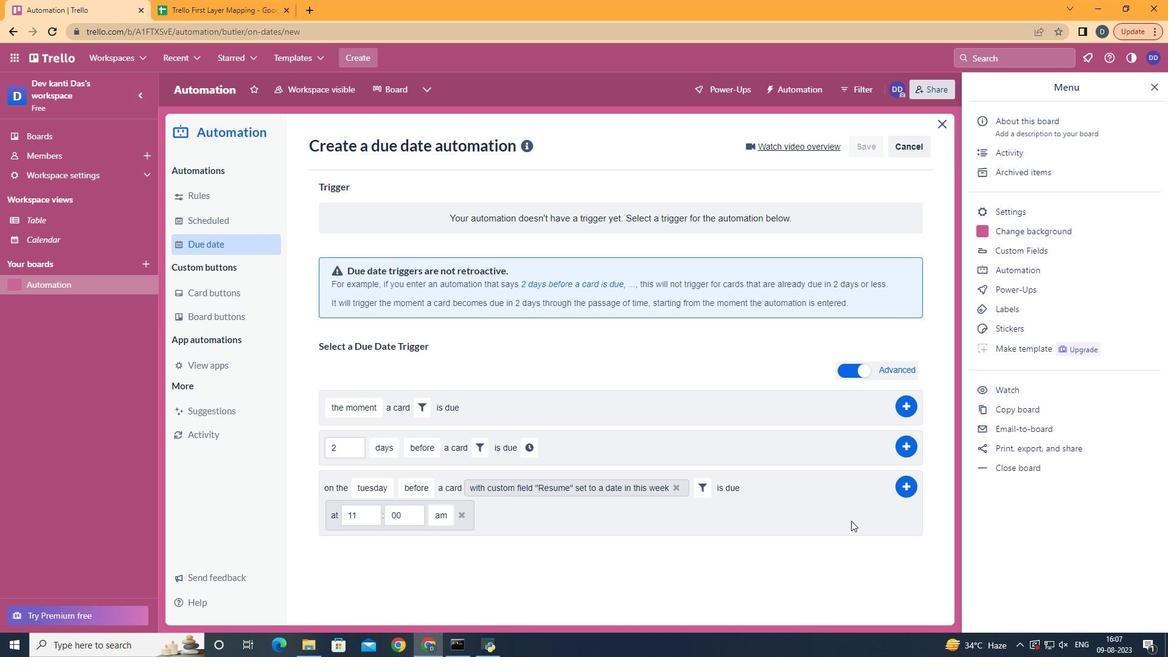 
Action: Mouse moved to (899, 481)
Screenshot: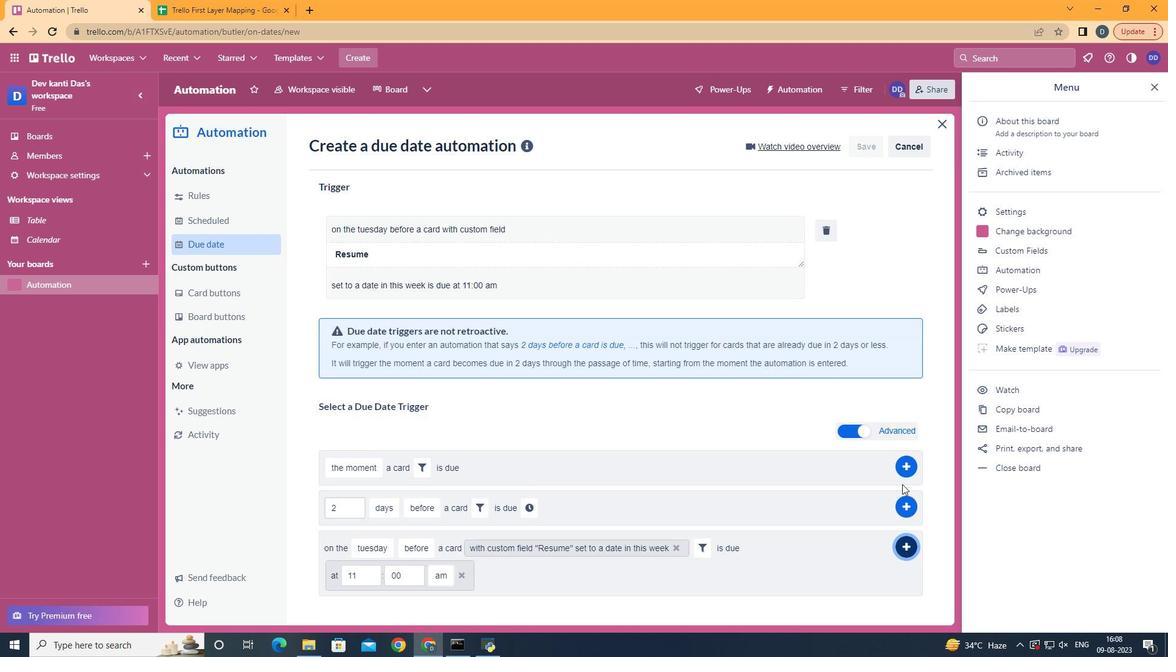 
Action: Mouse pressed left at (899, 481)
Screenshot: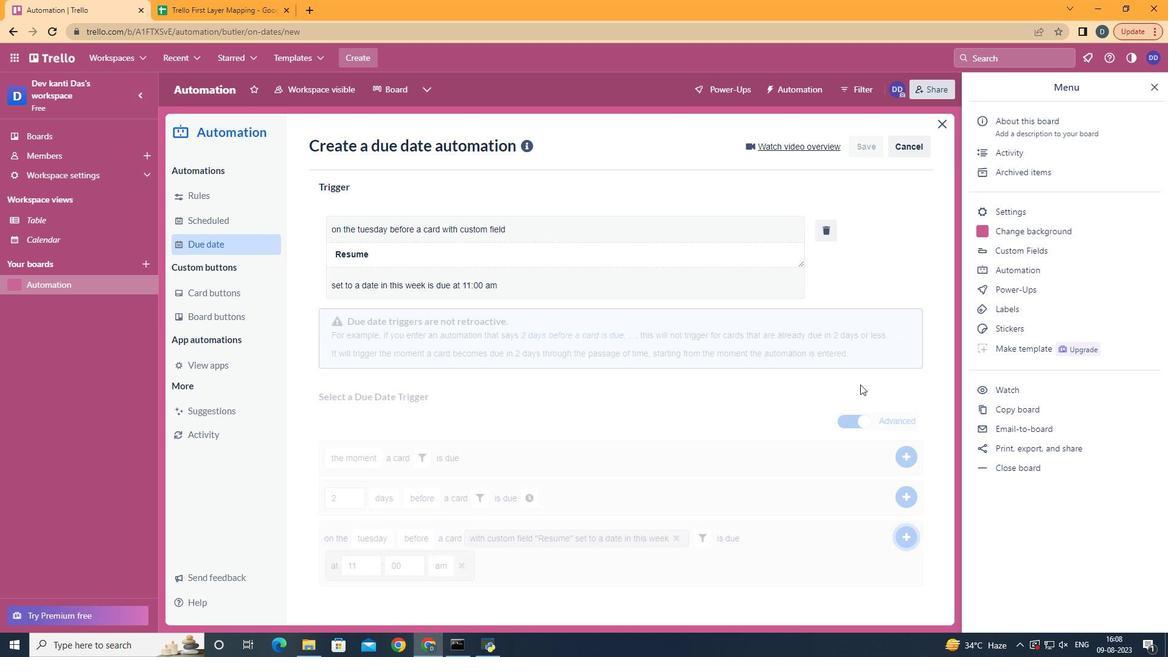 
Action: Mouse moved to (744, 232)
Screenshot: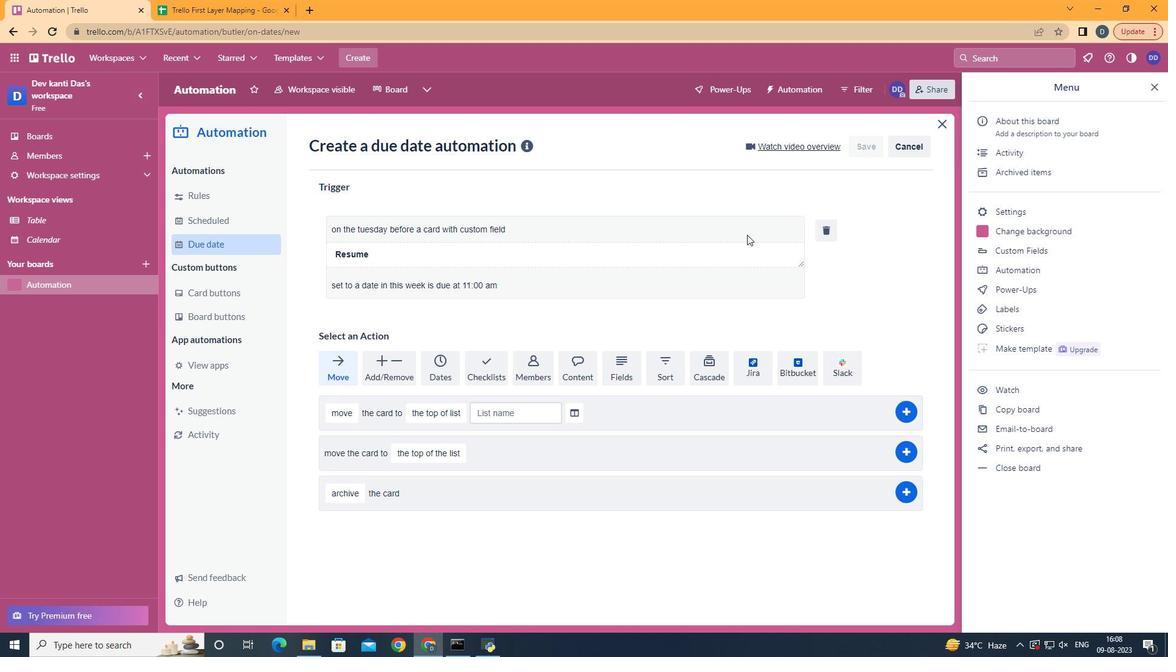 
